 Task: Find connections with filter location Māpuca with filter topic #hiringwith filter profile language Spanish with filter current company Getronics with filter school Agriculture Technology Jobs with filter industry Commercial and Industrial Equipment Rental with filter service category Illustration with filter keywords title Casino Host
Action: Mouse moved to (540, 64)
Screenshot: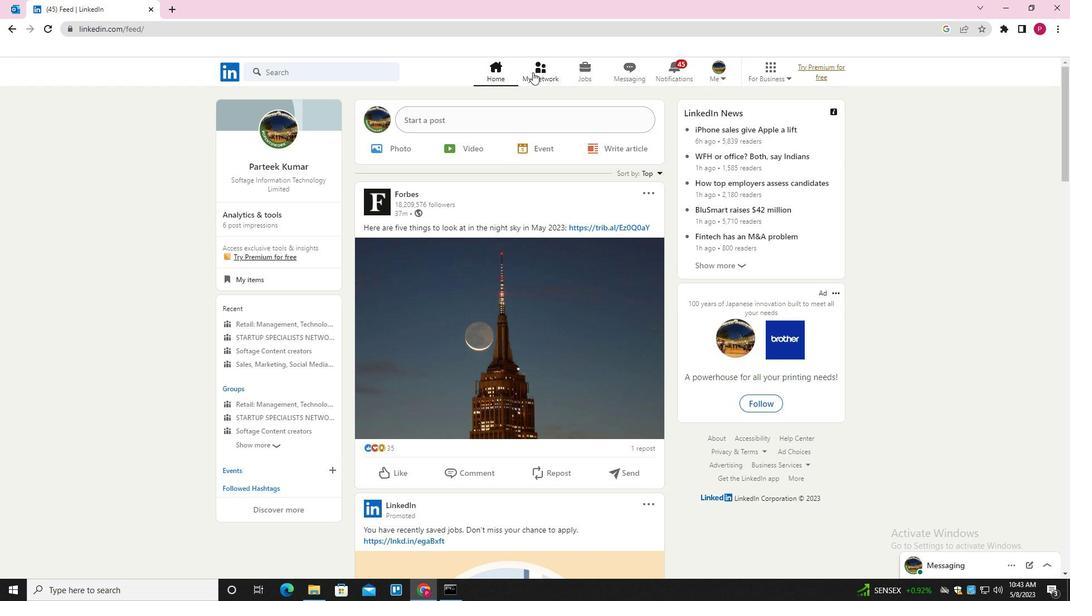 
Action: Mouse pressed left at (540, 64)
Screenshot: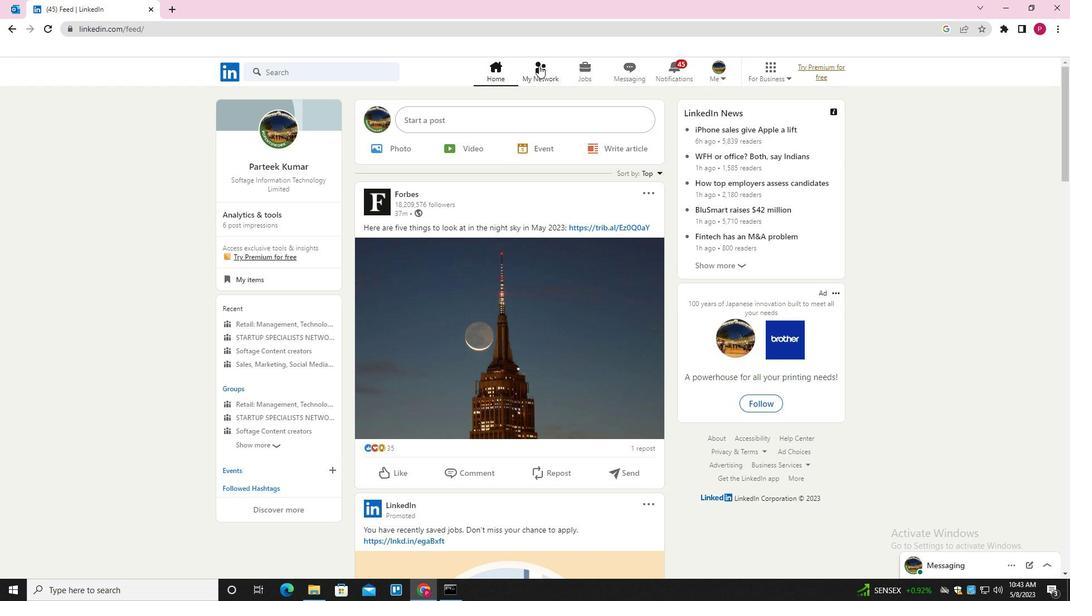 
Action: Mouse moved to (342, 140)
Screenshot: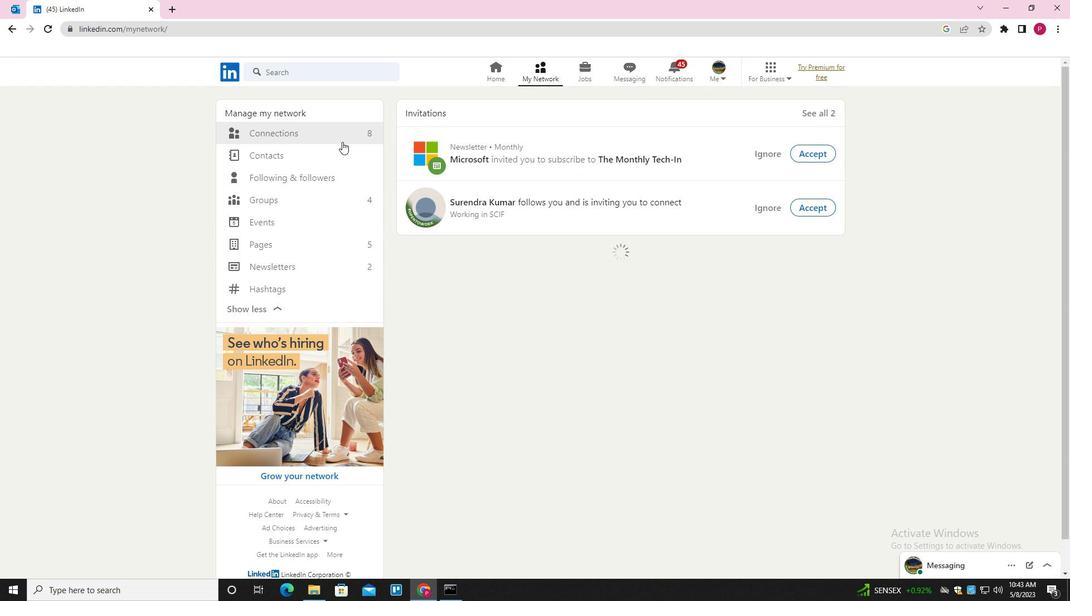 
Action: Mouse pressed left at (342, 140)
Screenshot: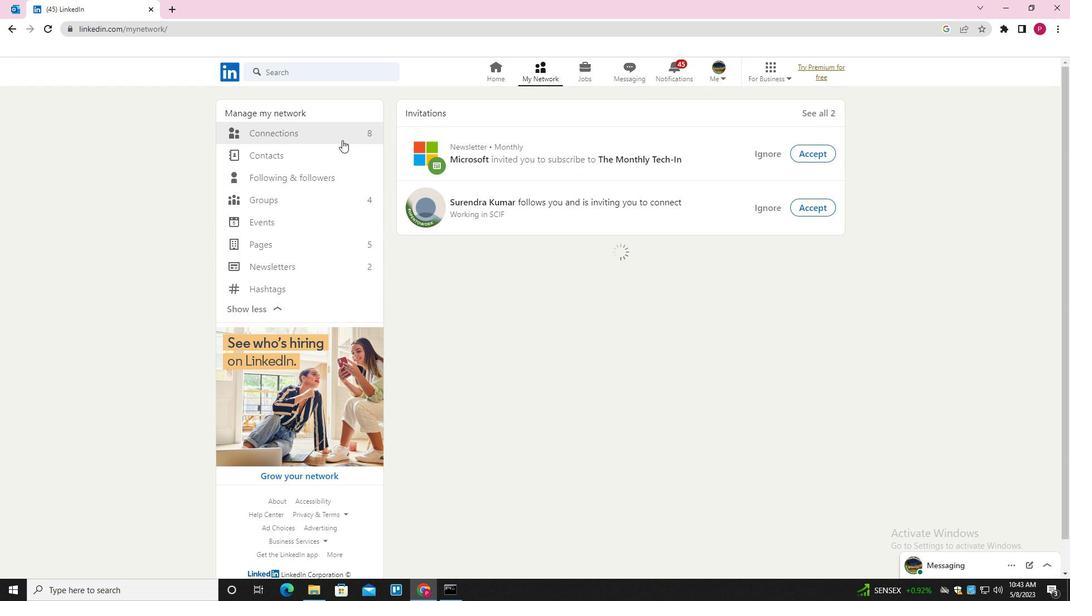 
Action: Mouse pressed left at (342, 140)
Screenshot: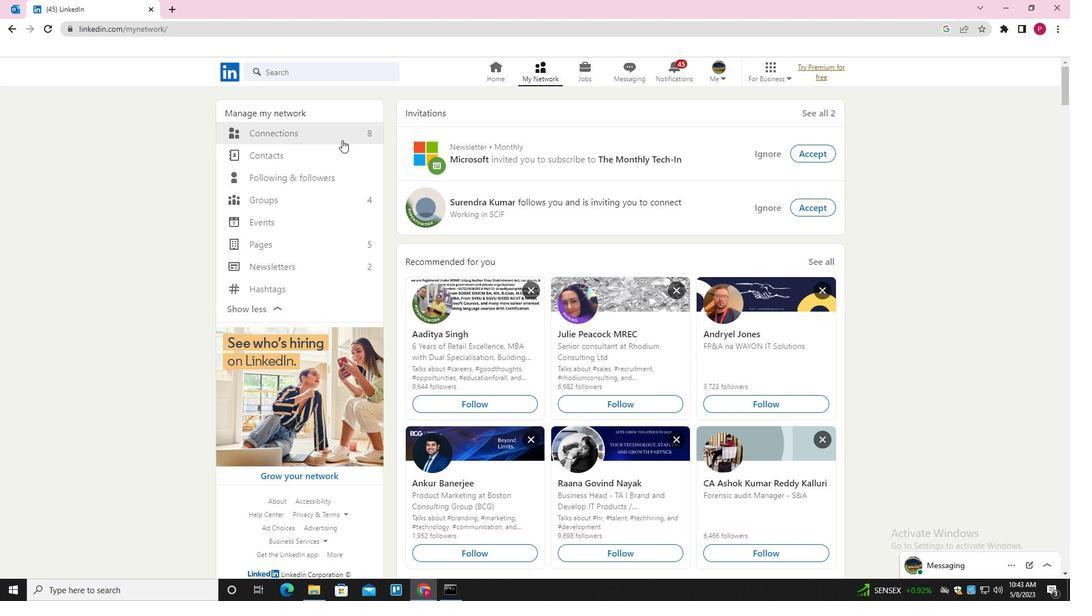 
Action: Mouse moved to (342, 139)
Screenshot: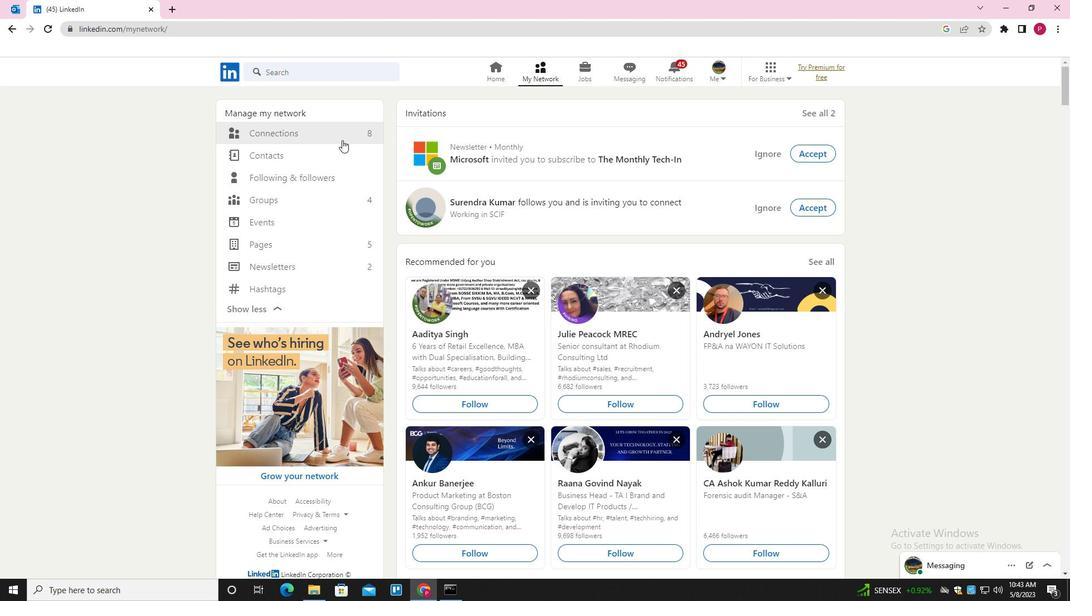 
Action: Mouse pressed left at (342, 139)
Screenshot: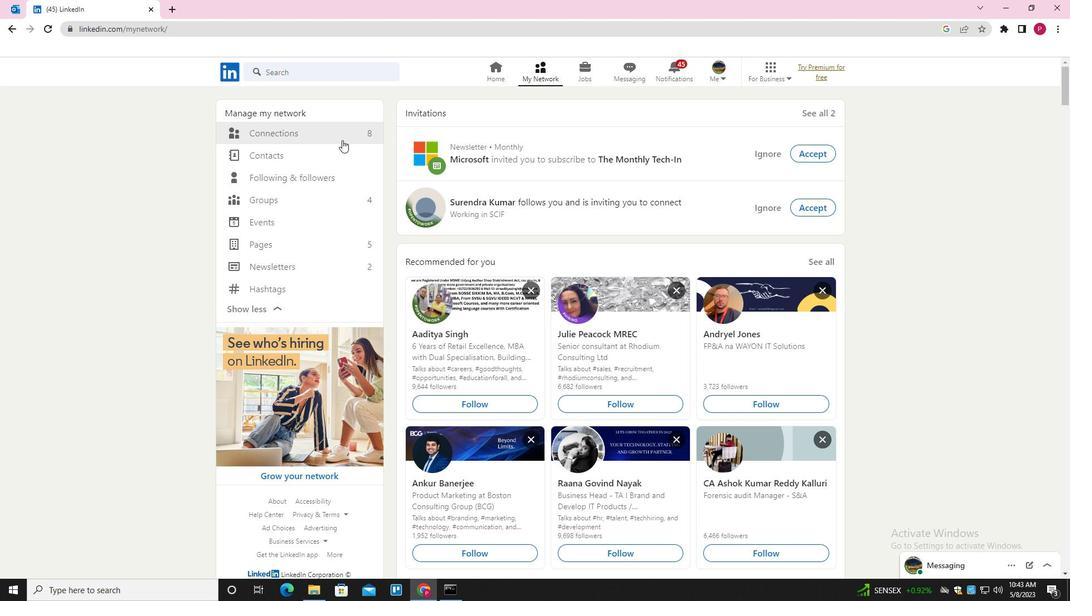 
Action: Mouse moved to (360, 137)
Screenshot: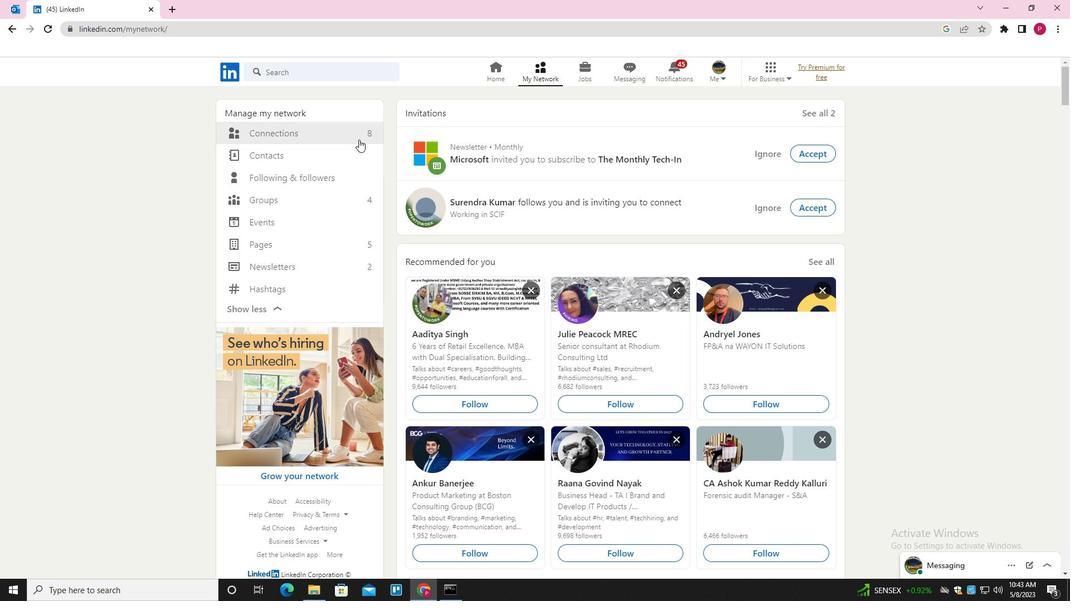 
Action: Mouse pressed left at (360, 137)
Screenshot: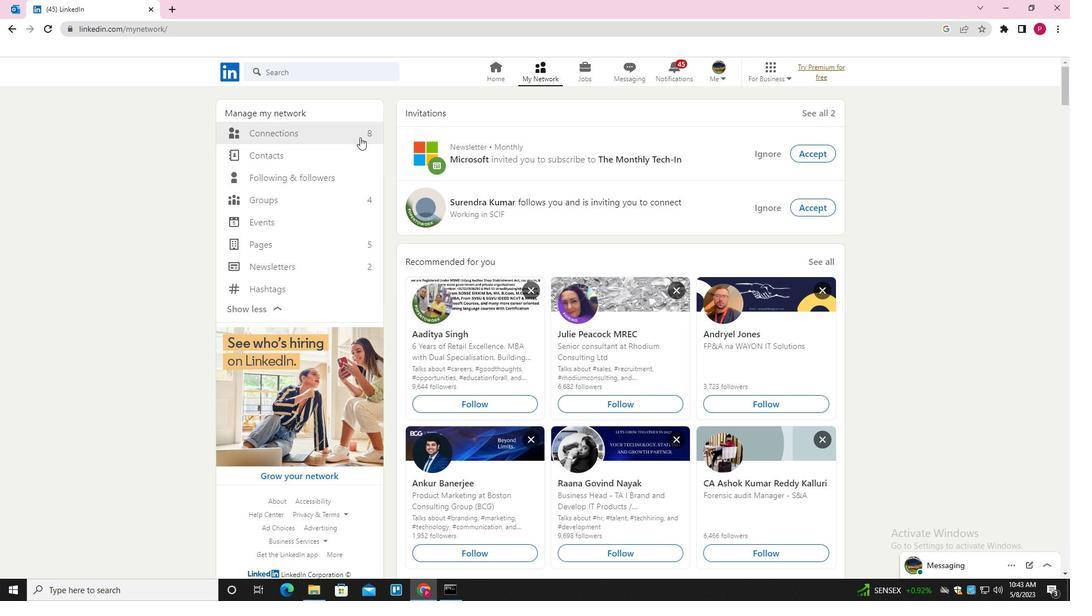 
Action: Mouse moved to (613, 134)
Screenshot: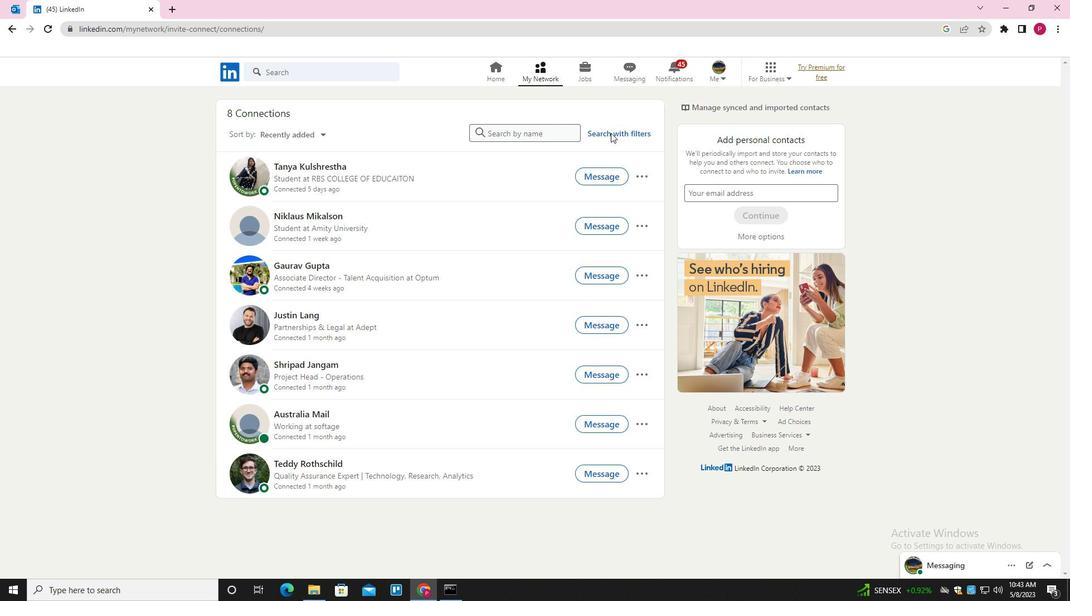 
Action: Mouse pressed left at (613, 134)
Screenshot: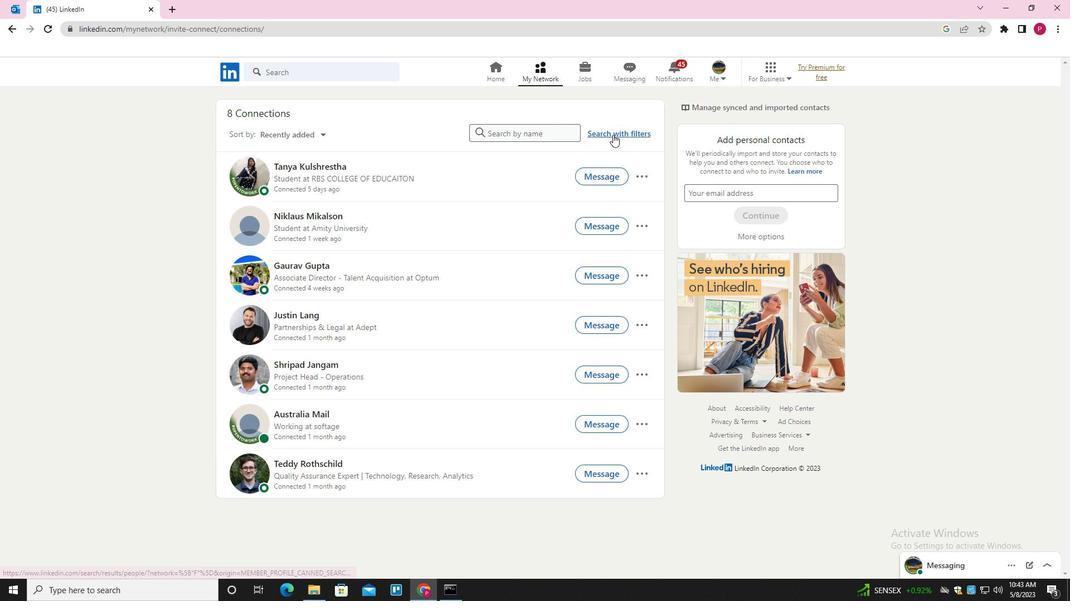 
Action: Mouse moved to (572, 100)
Screenshot: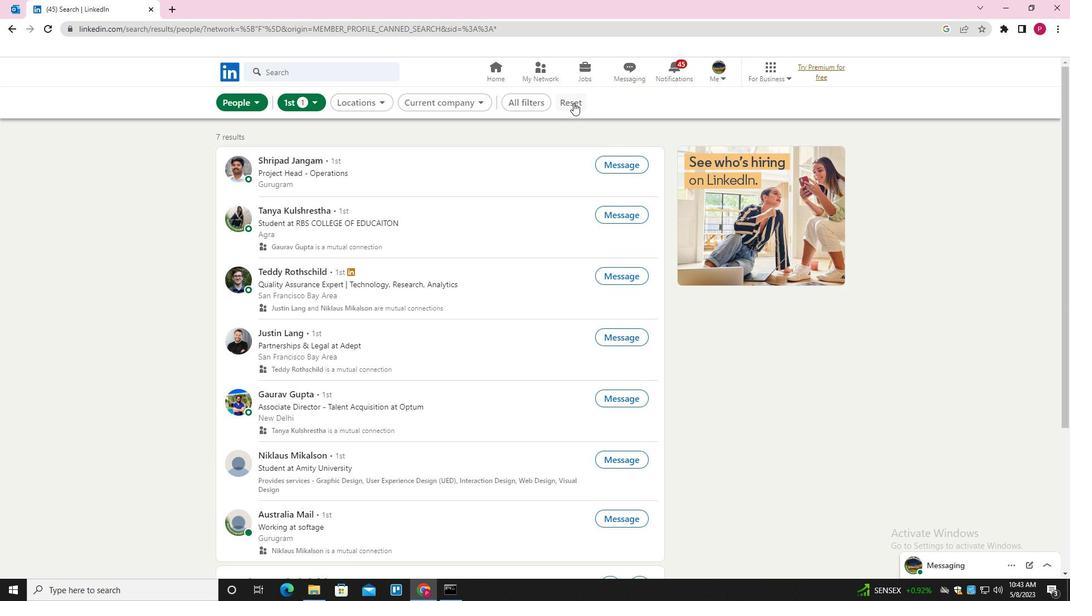 
Action: Mouse pressed left at (572, 100)
Screenshot: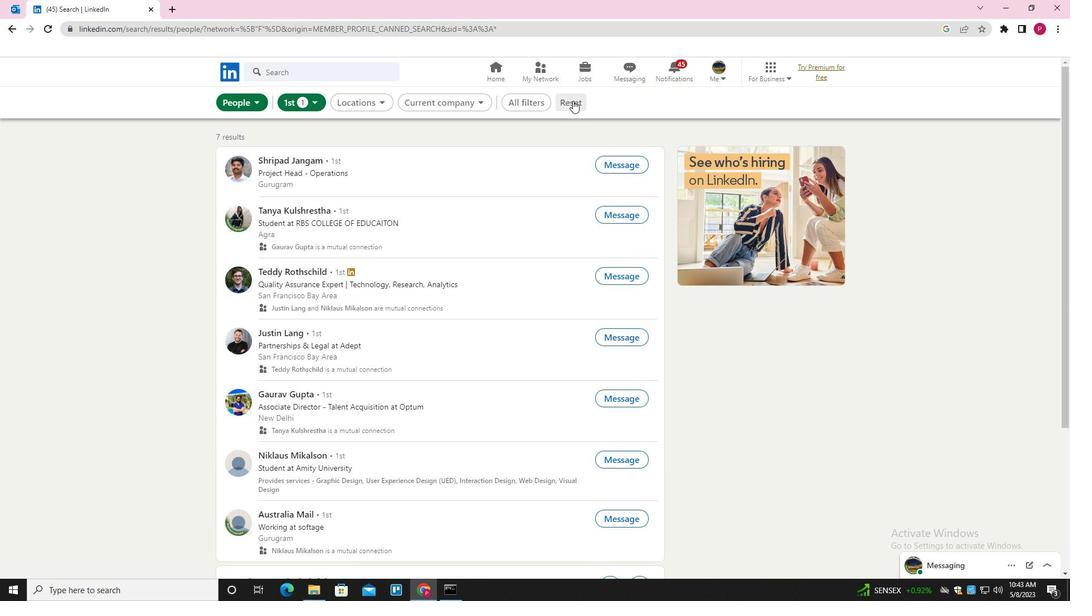 
Action: Mouse moved to (551, 100)
Screenshot: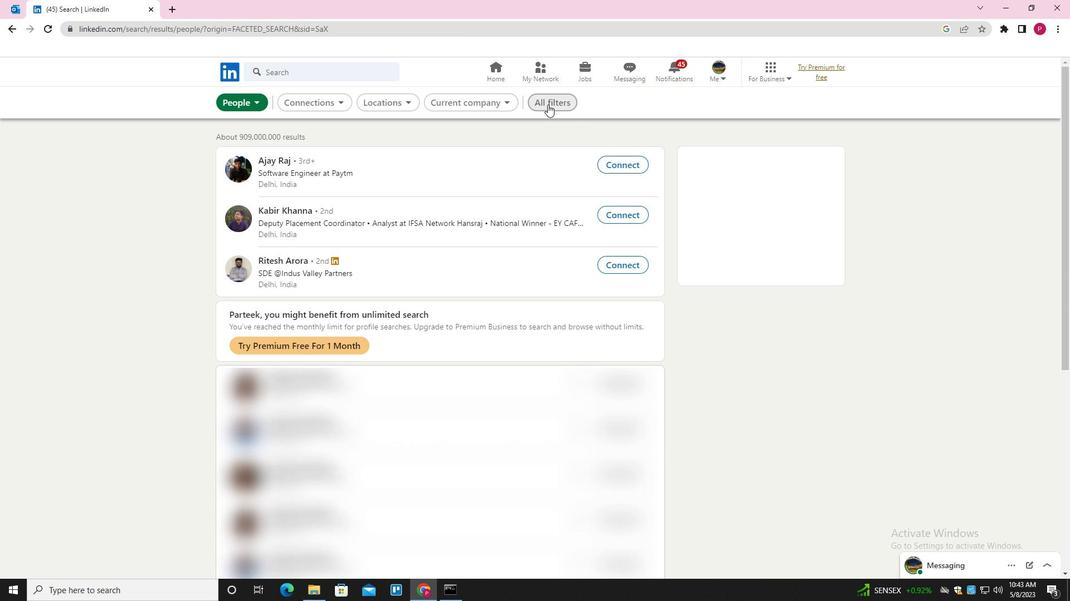 
Action: Mouse pressed left at (551, 100)
Screenshot: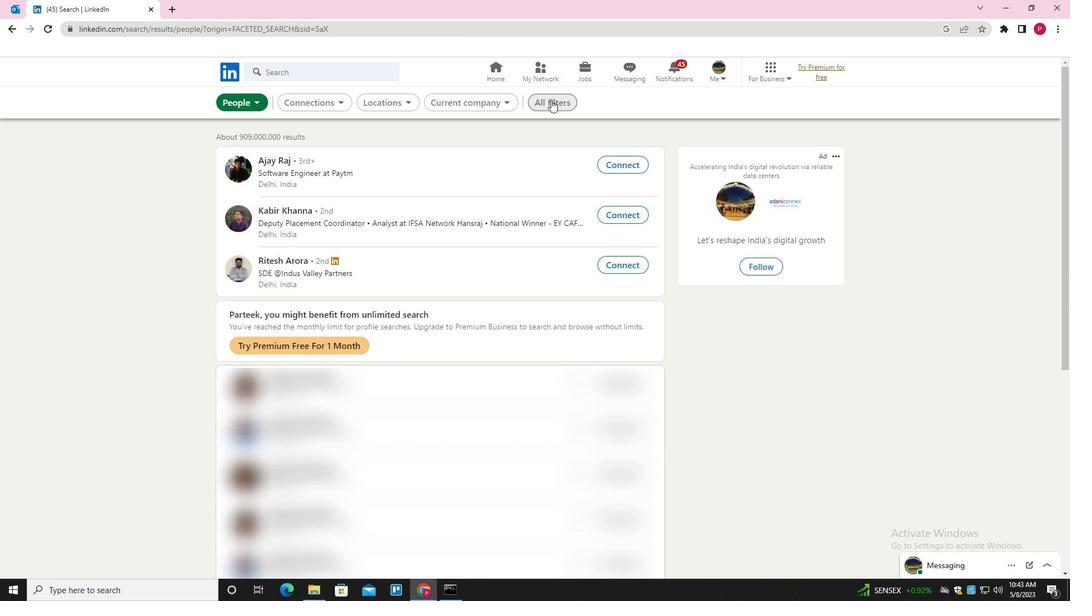 
Action: Mouse moved to (813, 260)
Screenshot: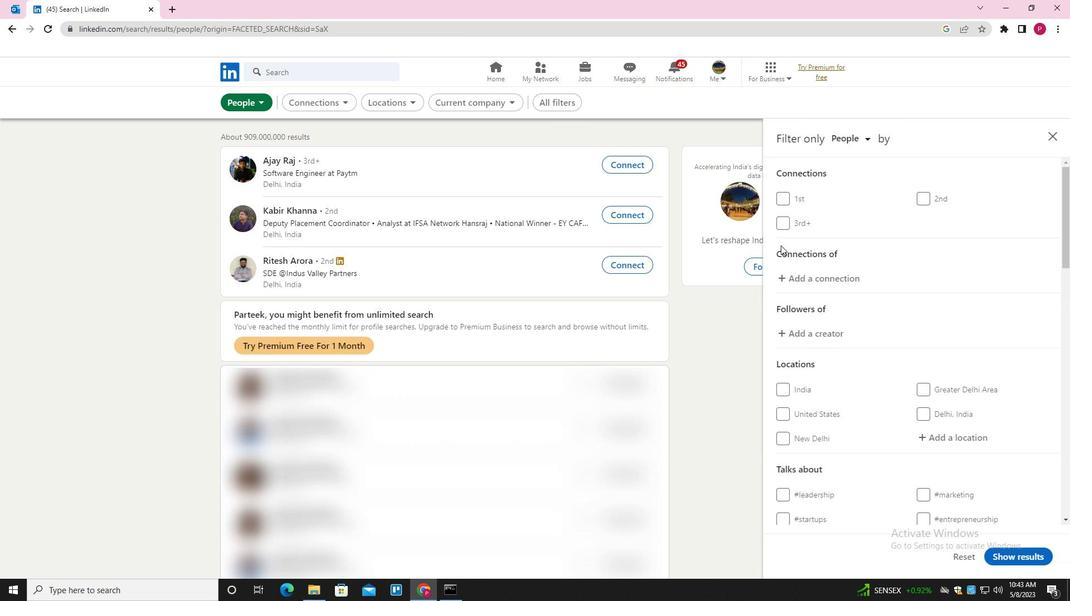 
Action: Mouse scrolled (813, 260) with delta (0, 0)
Screenshot: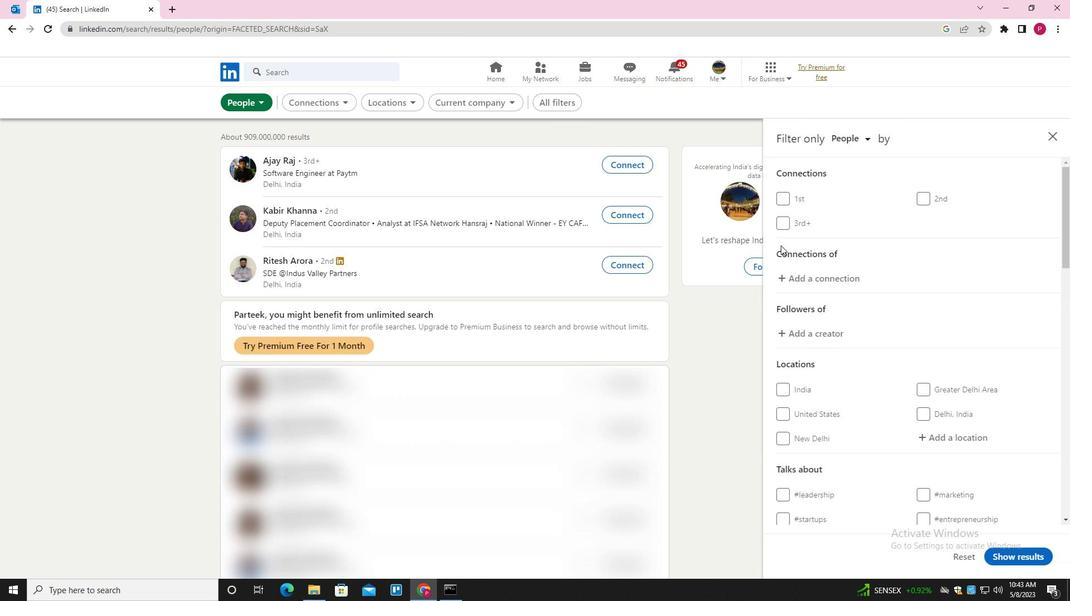 
Action: Mouse moved to (824, 271)
Screenshot: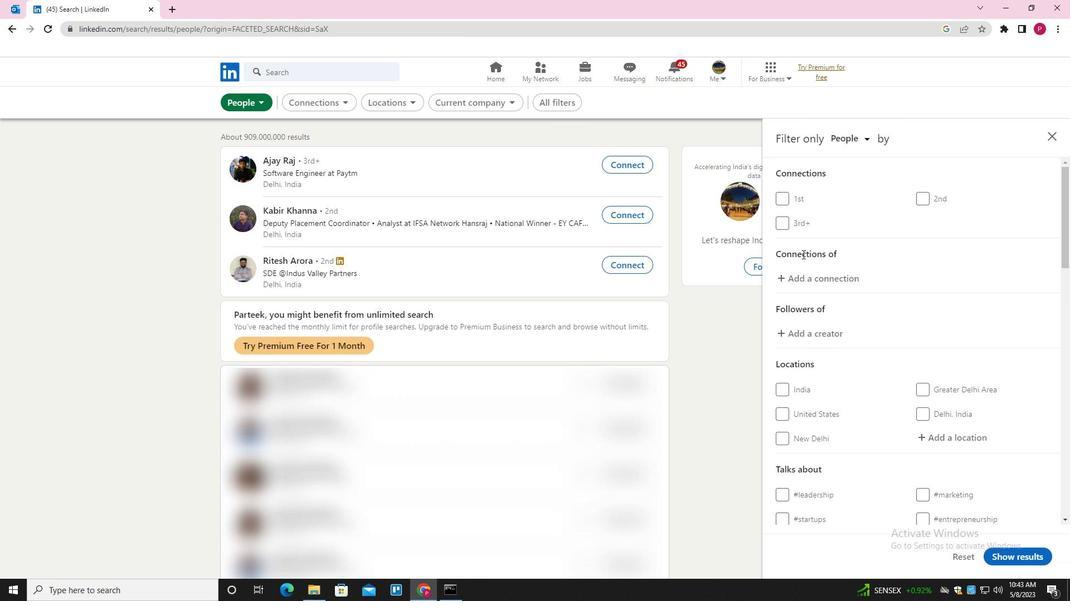 
Action: Mouse scrolled (824, 271) with delta (0, 0)
Screenshot: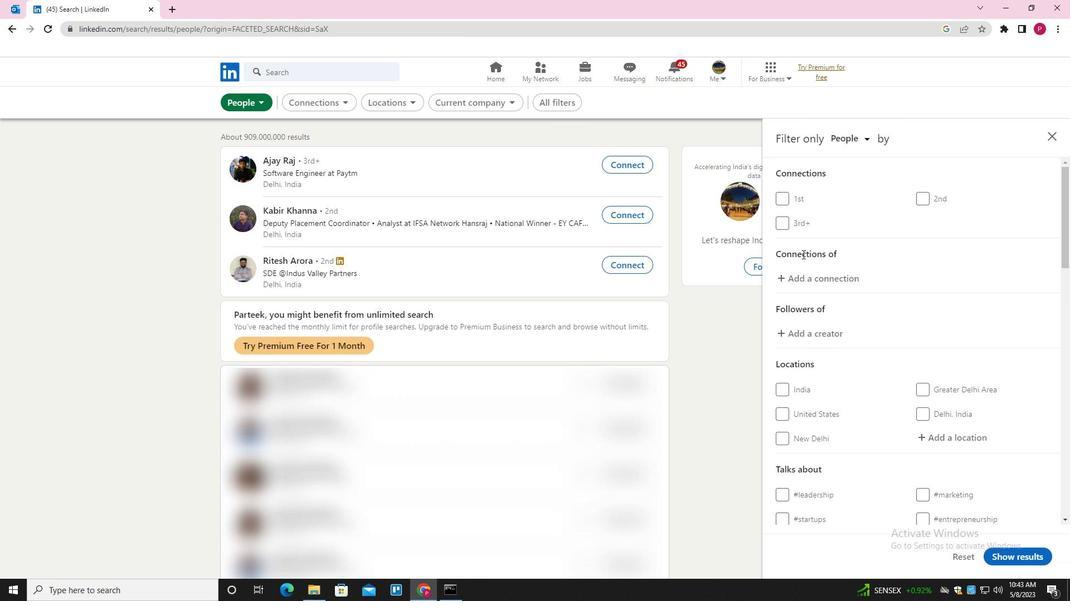 
Action: Mouse moved to (836, 278)
Screenshot: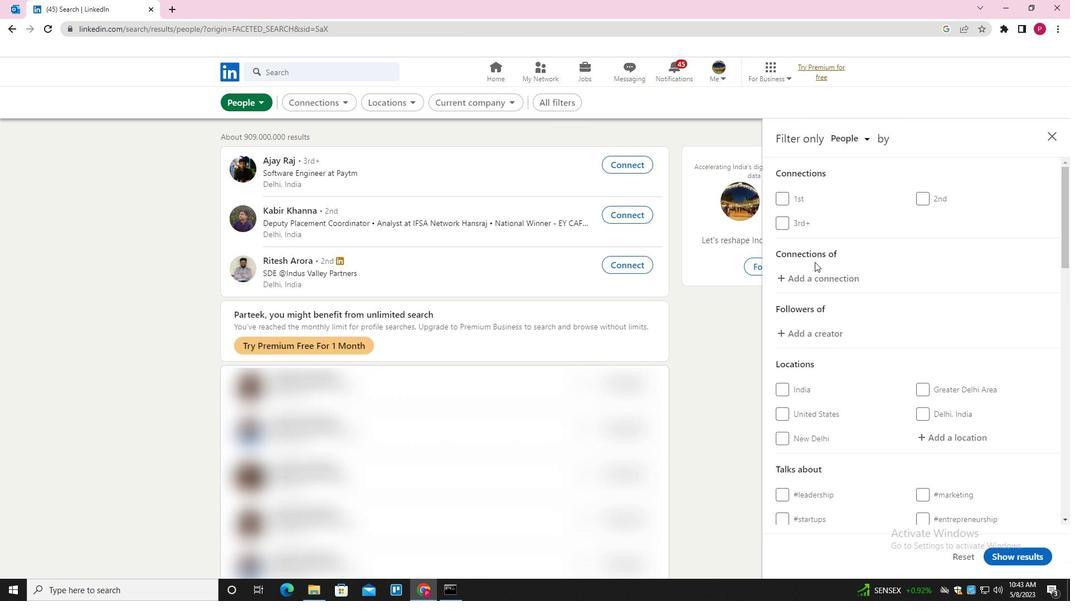 
Action: Mouse scrolled (836, 278) with delta (0, 0)
Screenshot: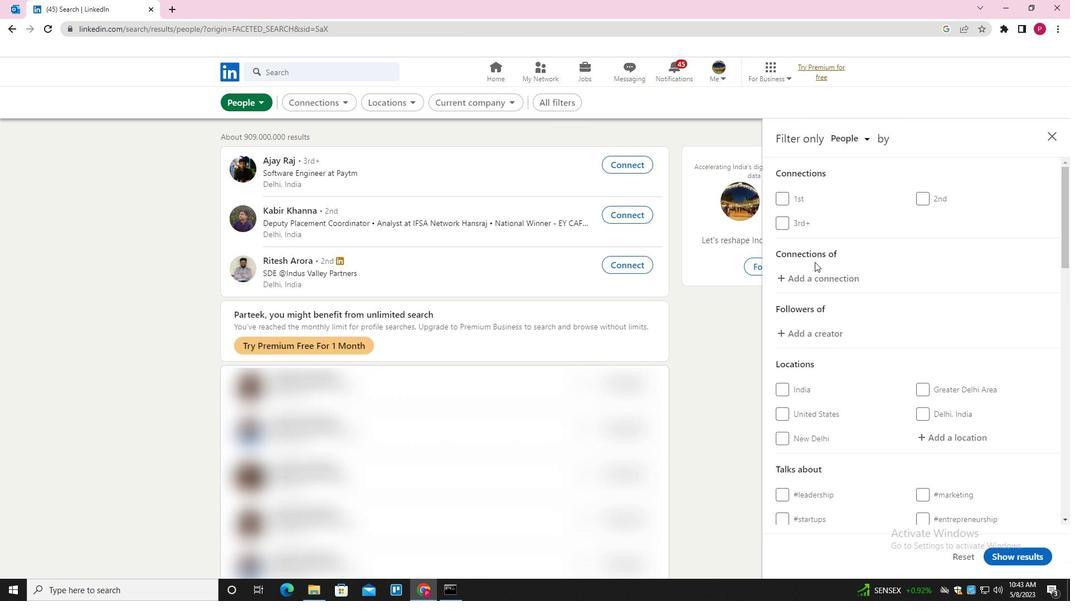 
Action: Mouse moved to (946, 273)
Screenshot: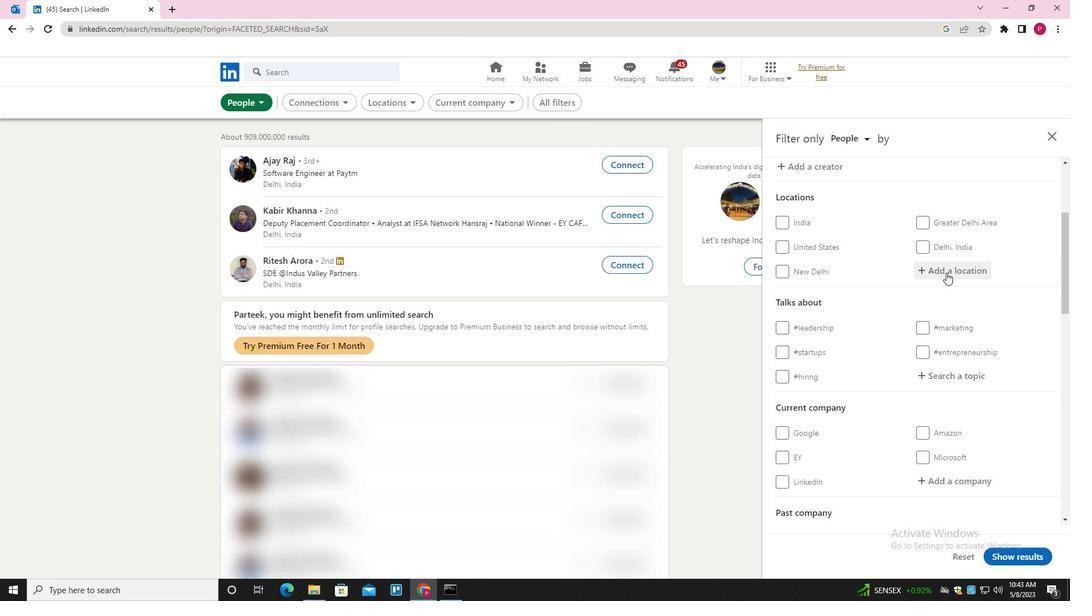 
Action: Mouse pressed left at (946, 273)
Screenshot: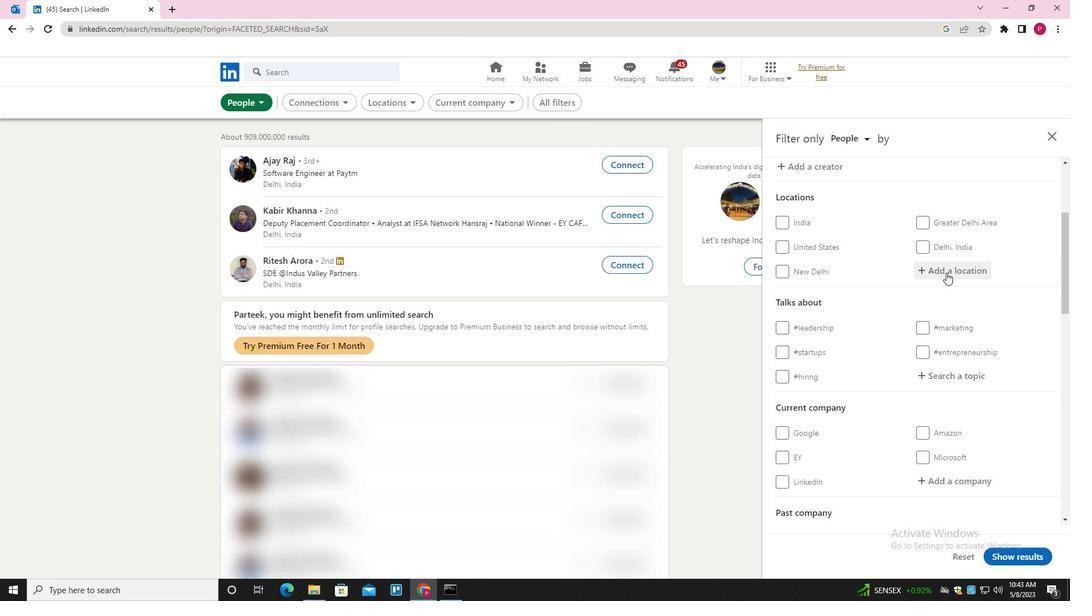 
Action: Key pressed <Key.shift>MAPUCA
Screenshot: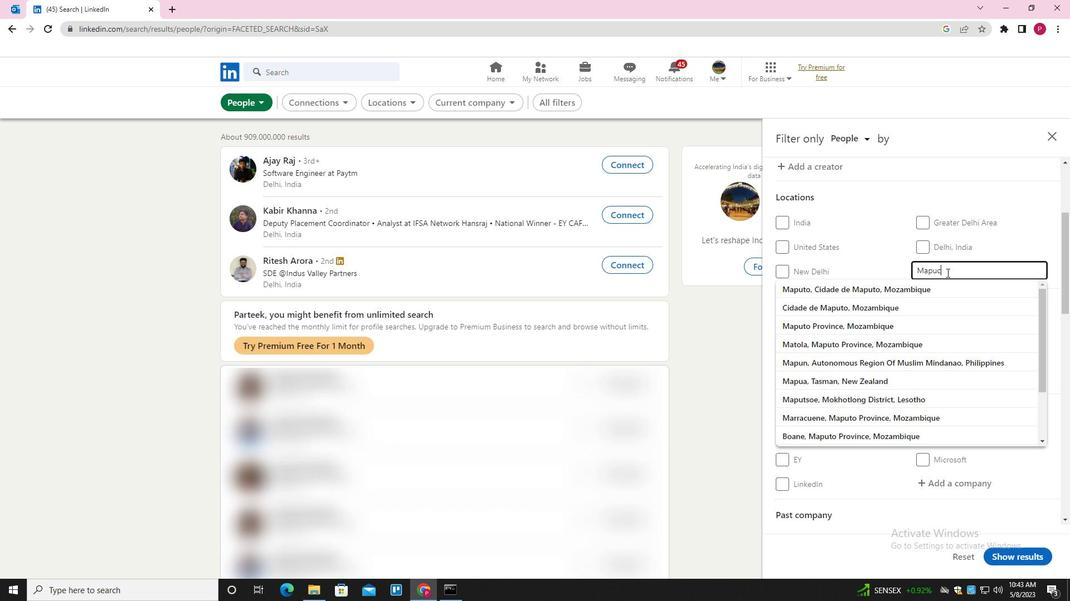 
Action: Mouse moved to (906, 287)
Screenshot: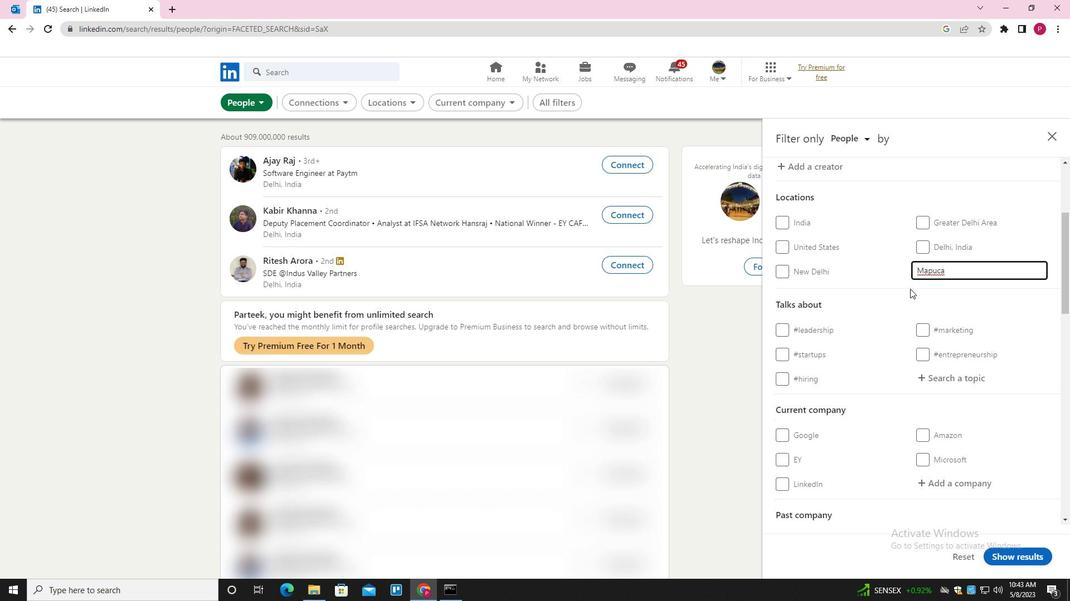 
Action: Mouse scrolled (906, 287) with delta (0, 0)
Screenshot: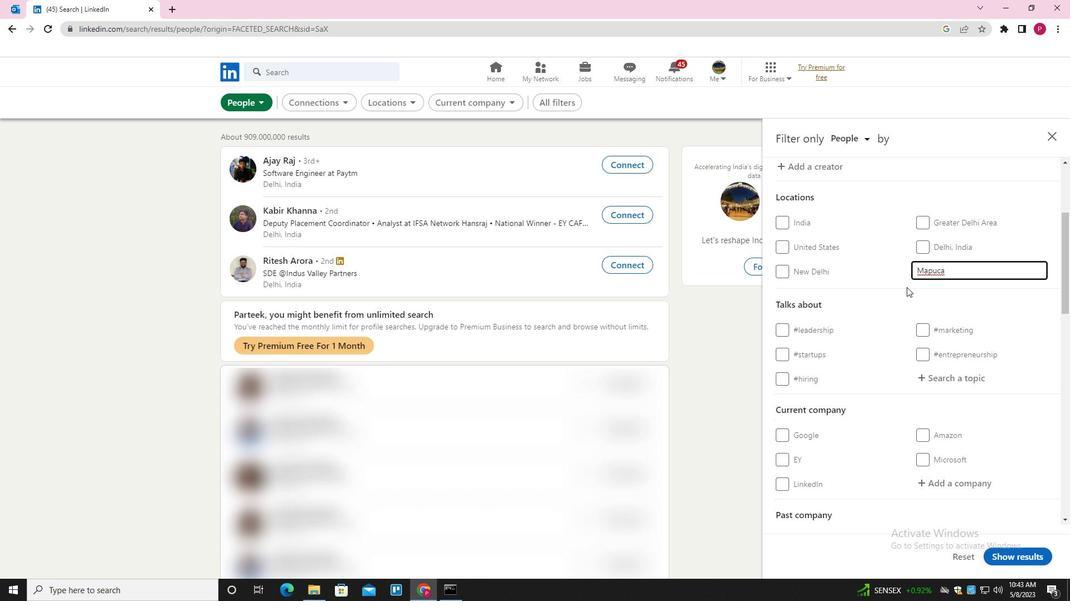 
Action: Mouse moved to (907, 288)
Screenshot: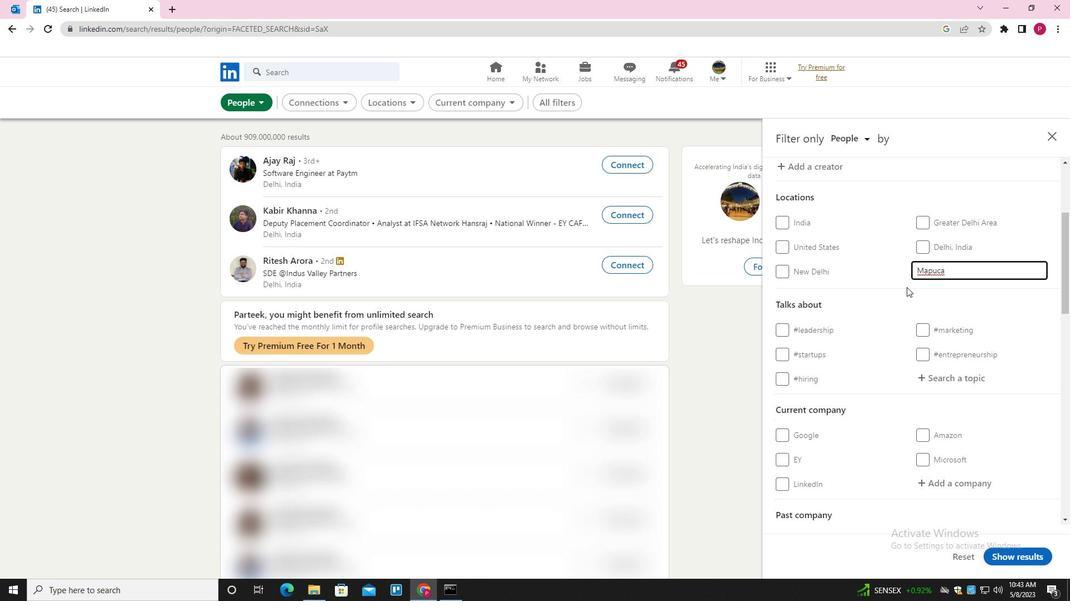 
Action: Mouse scrolled (907, 287) with delta (0, 0)
Screenshot: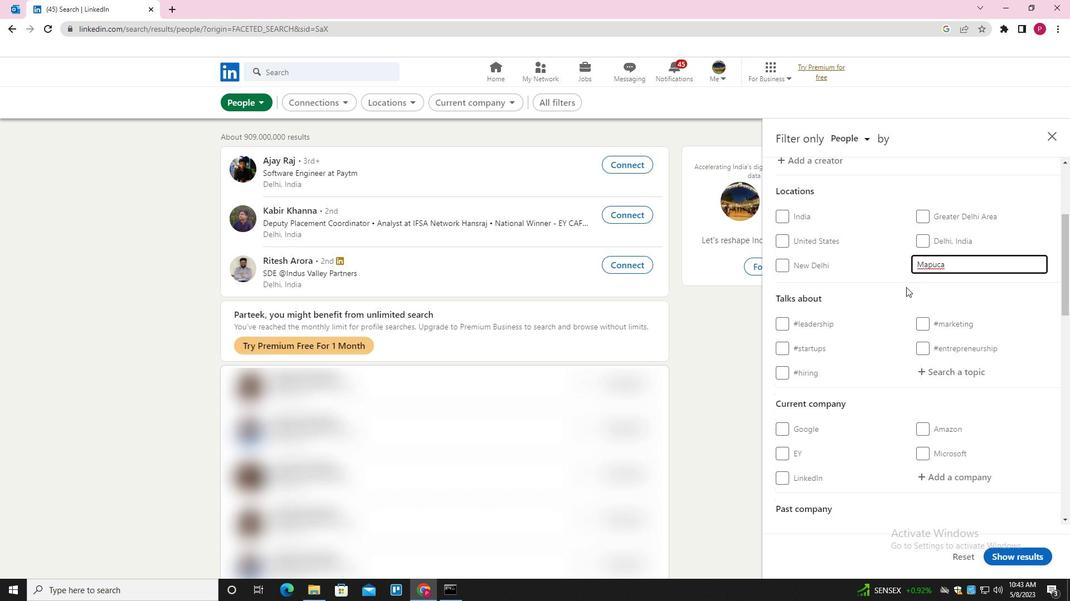 
Action: Mouse moved to (943, 273)
Screenshot: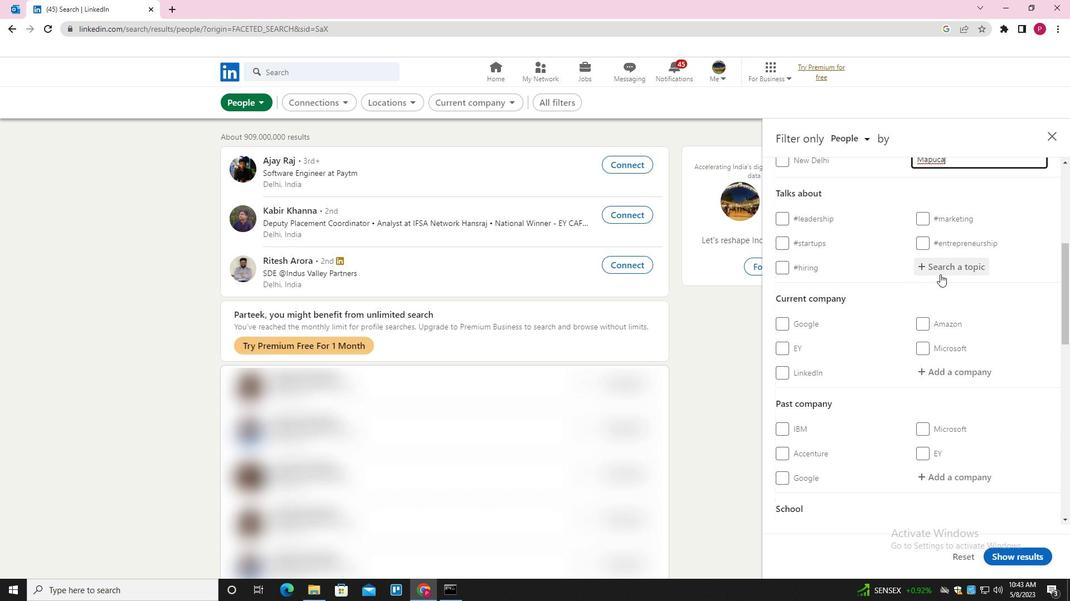 
Action: Mouse pressed left at (943, 273)
Screenshot: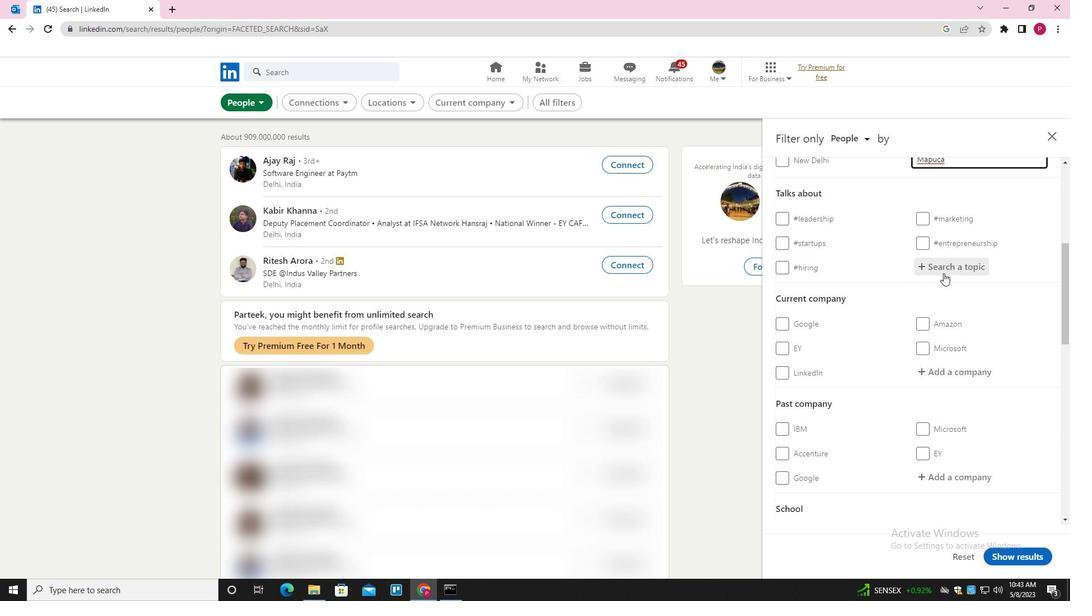 
Action: Key pressed HIRING<Key.down><Key.enter>
Screenshot: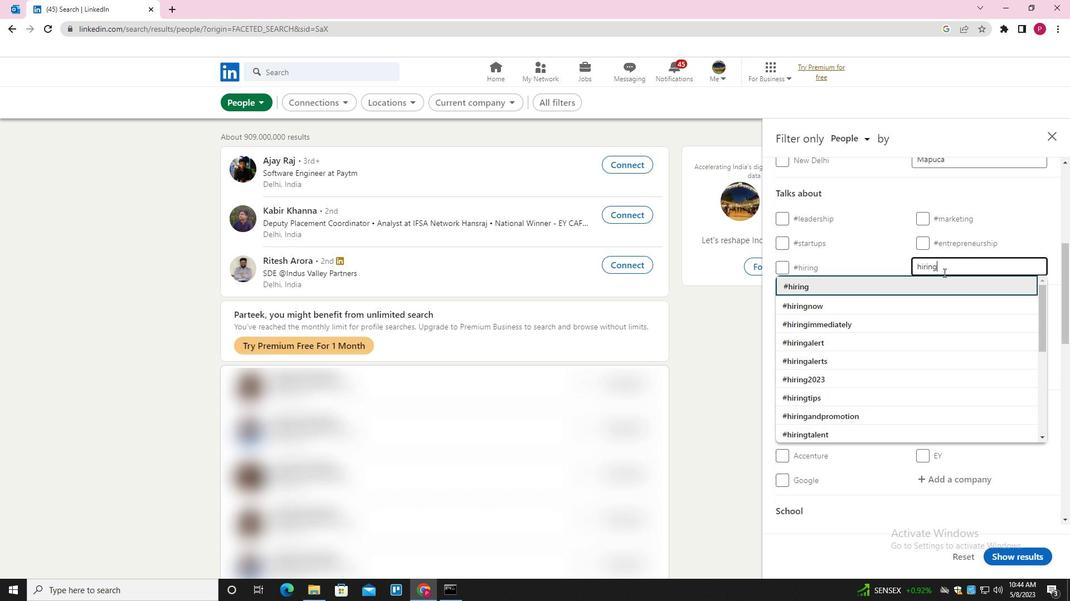 
Action: Mouse moved to (851, 344)
Screenshot: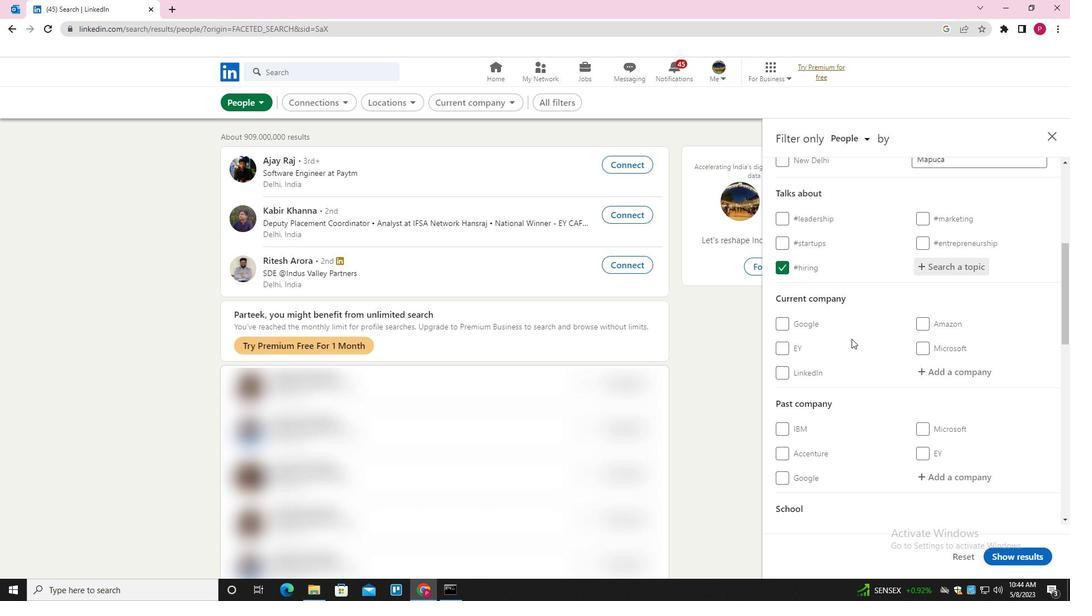 
Action: Mouse scrolled (851, 344) with delta (0, 0)
Screenshot: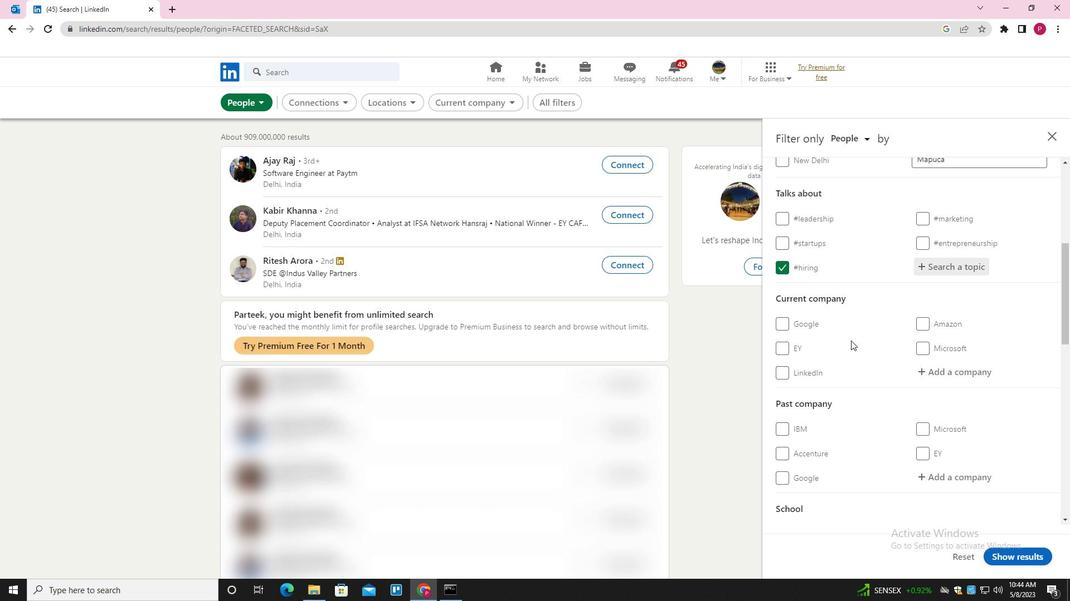 
Action: Mouse scrolled (851, 344) with delta (0, 0)
Screenshot: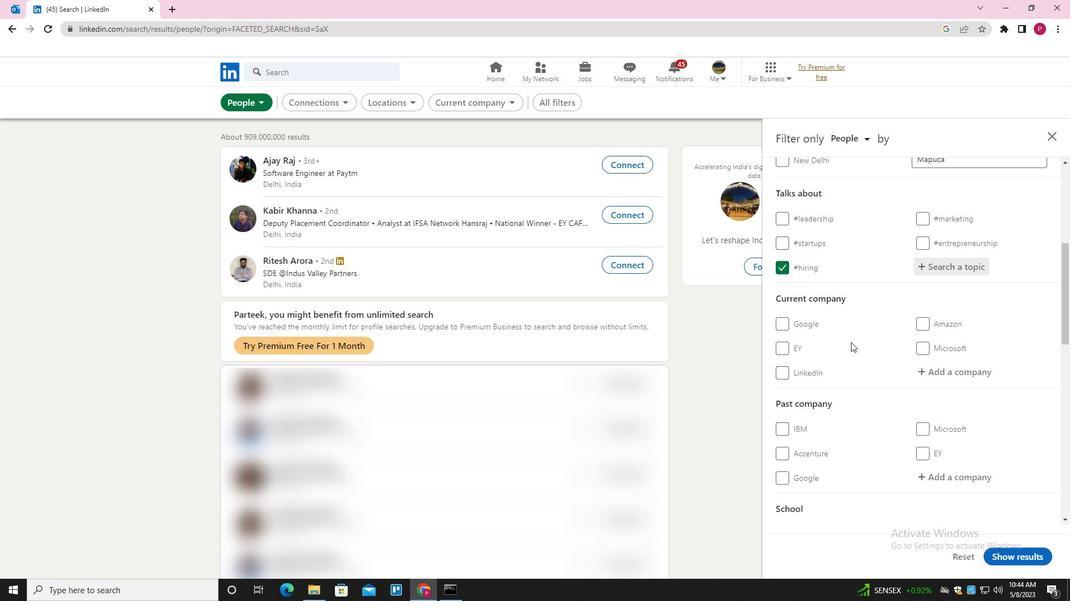 
Action: Mouse scrolled (851, 344) with delta (0, 0)
Screenshot: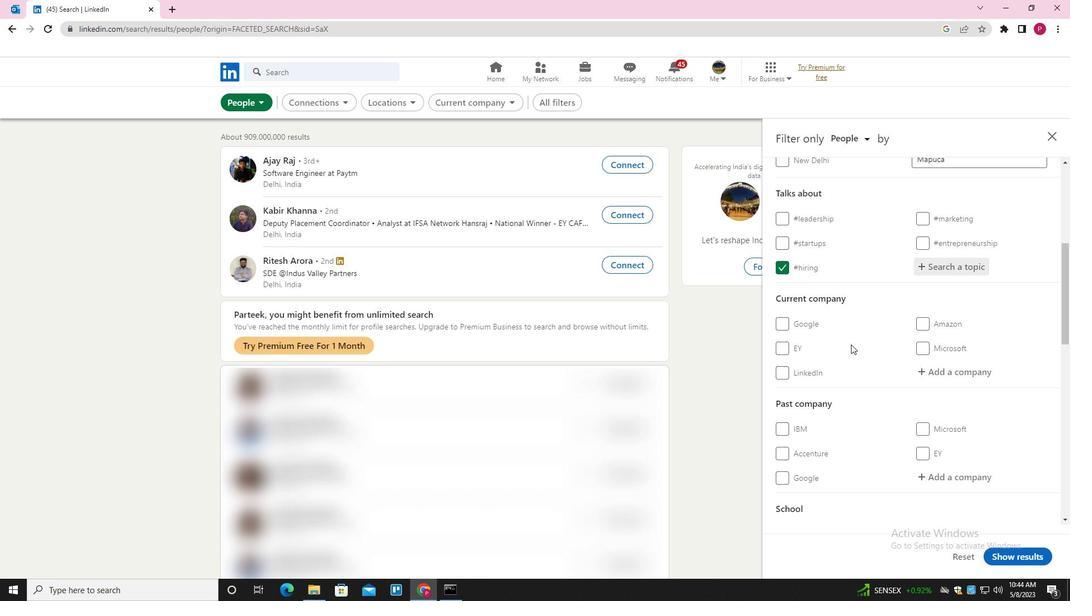 
Action: Mouse scrolled (851, 344) with delta (0, 0)
Screenshot: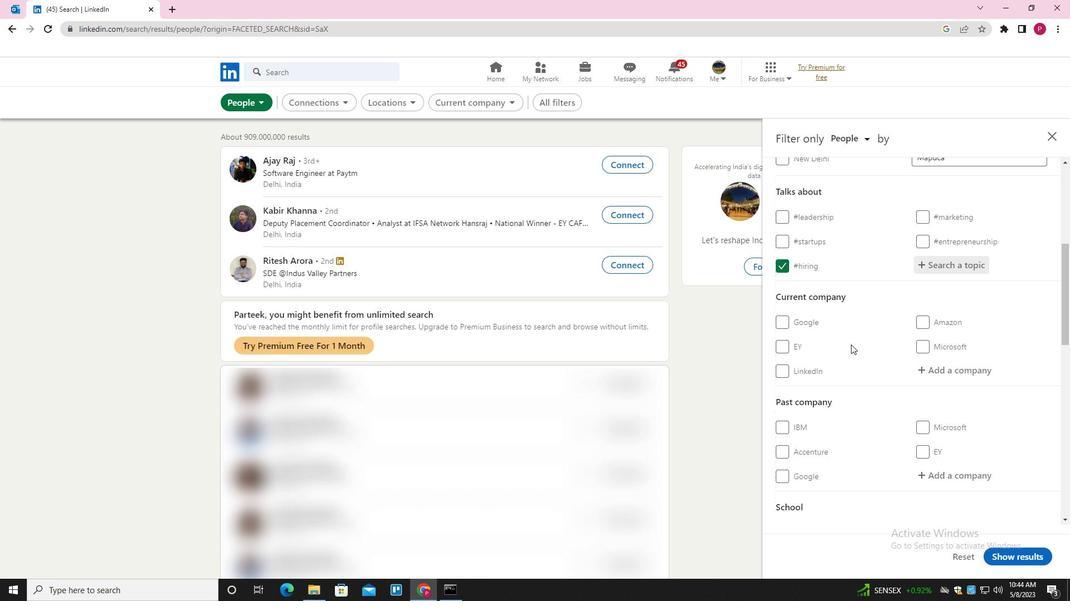
Action: Mouse moved to (863, 358)
Screenshot: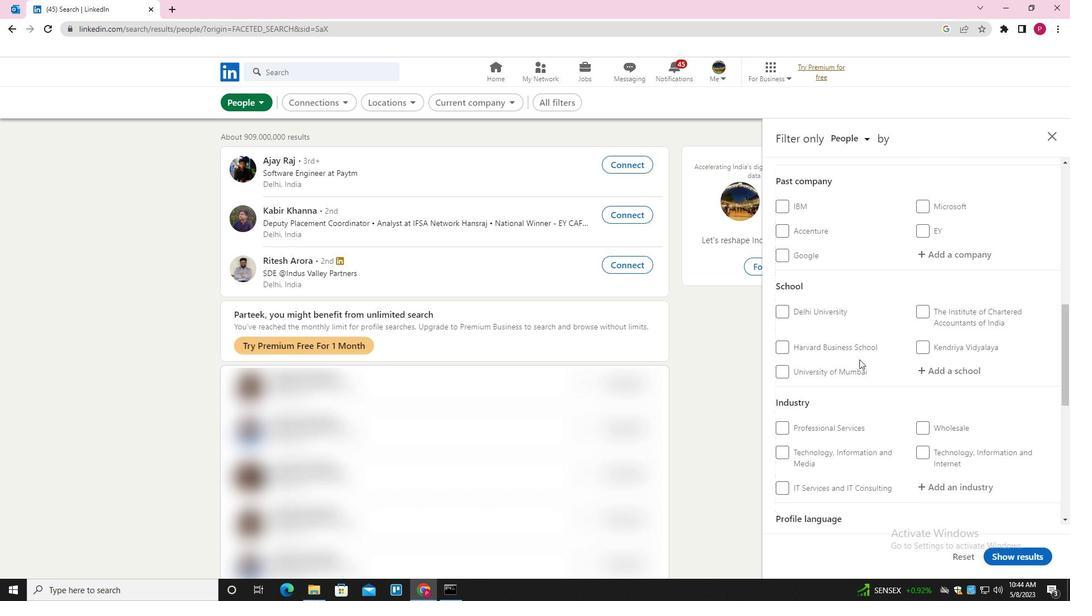 
Action: Mouse scrolled (863, 358) with delta (0, 0)
Screenshot: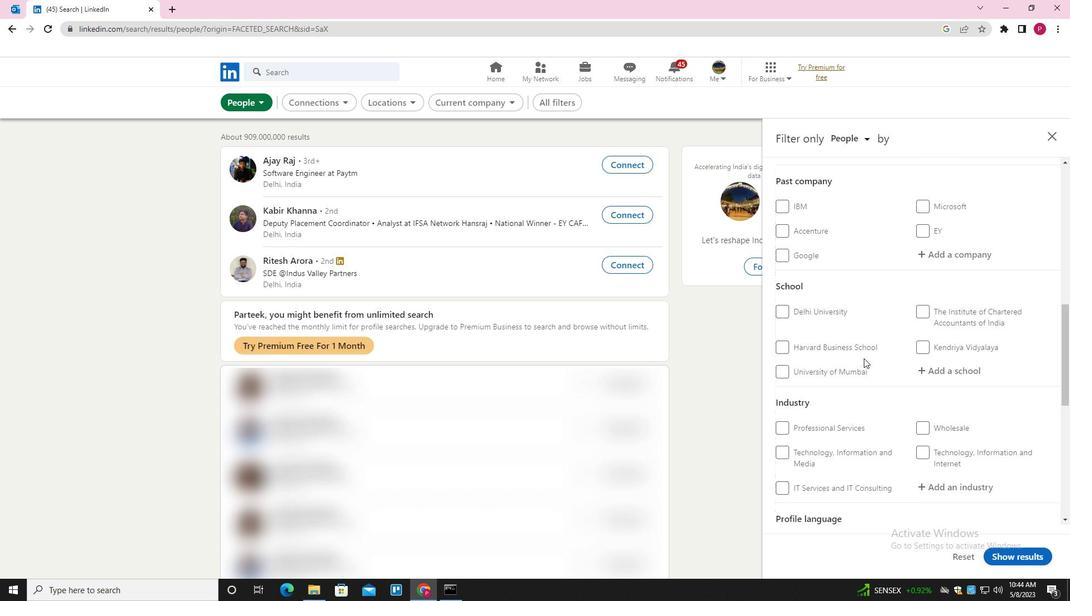 
Action: Mouse scrolled (863, 358) with delta (0, 0)
Screenshot: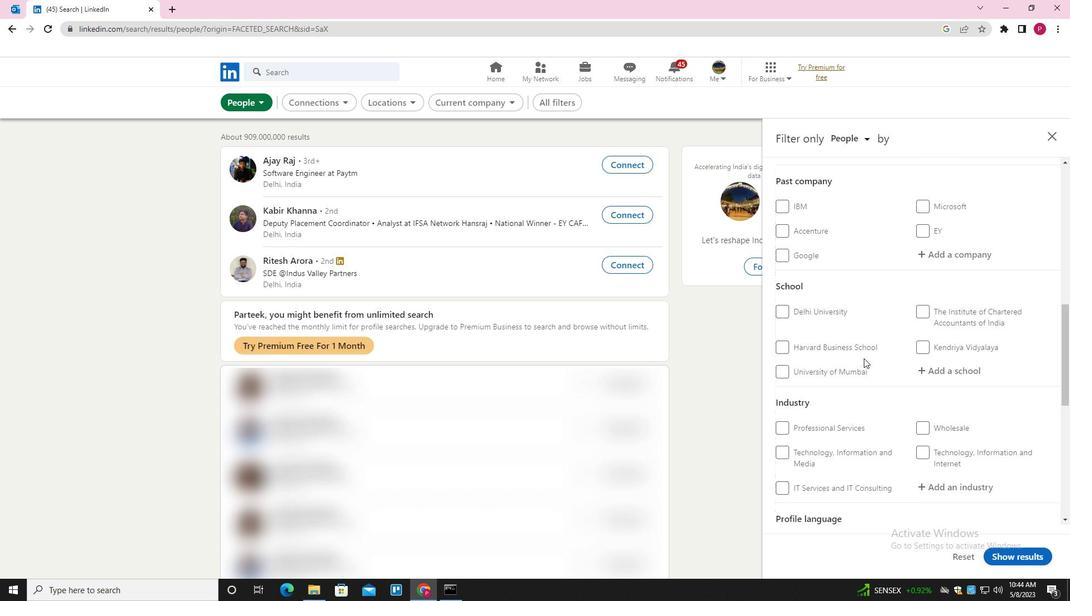 
Action: Mouse scrolled (863, 358) with delta (0, 0)
Screenshot: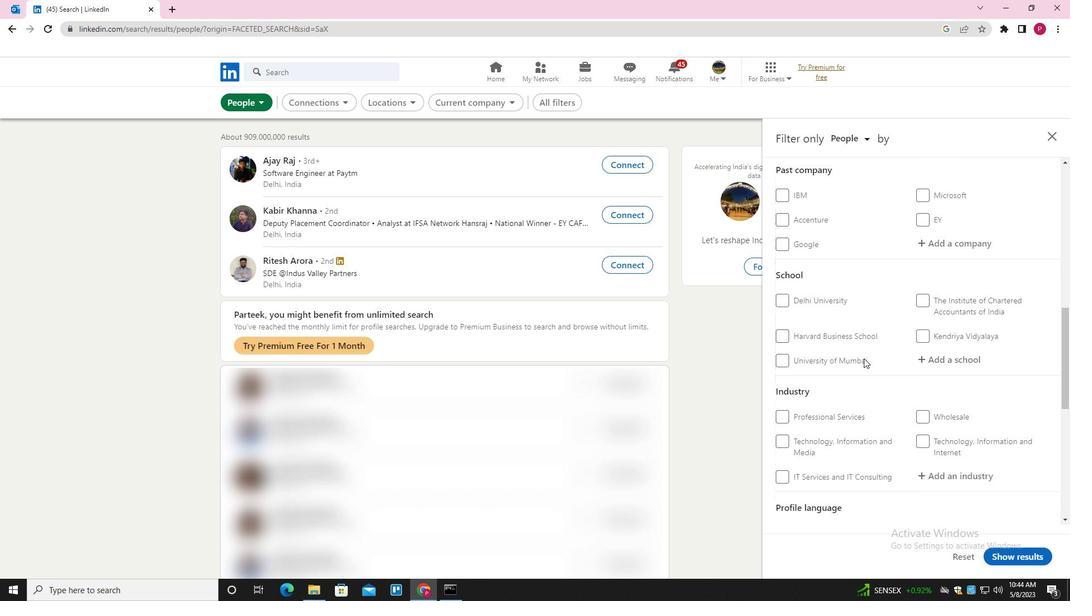 
Action: Mouse scrolled (863, 358) with delta (0, 0)
Screenshot: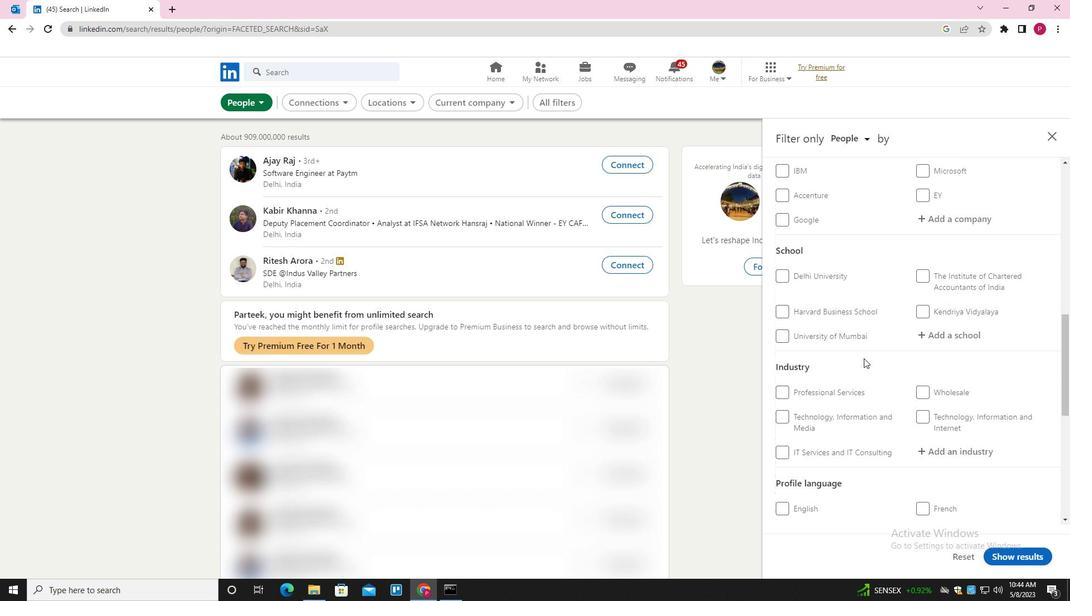 
Action: Mouse moved to (792, 346)
Screenshot: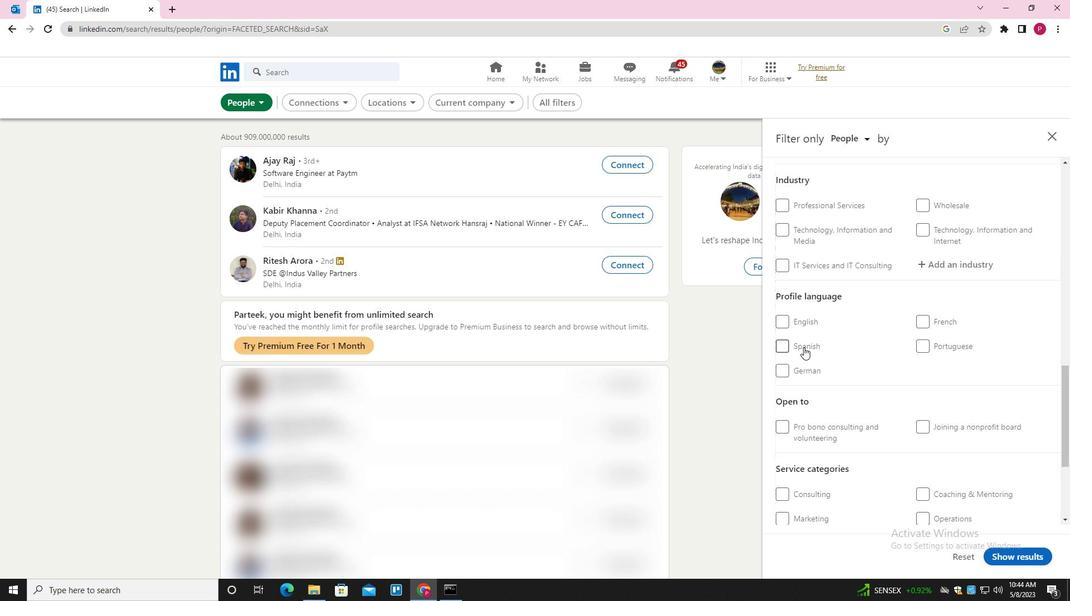 
Action: Mouse pressed left at (792, 346)
Screenshot: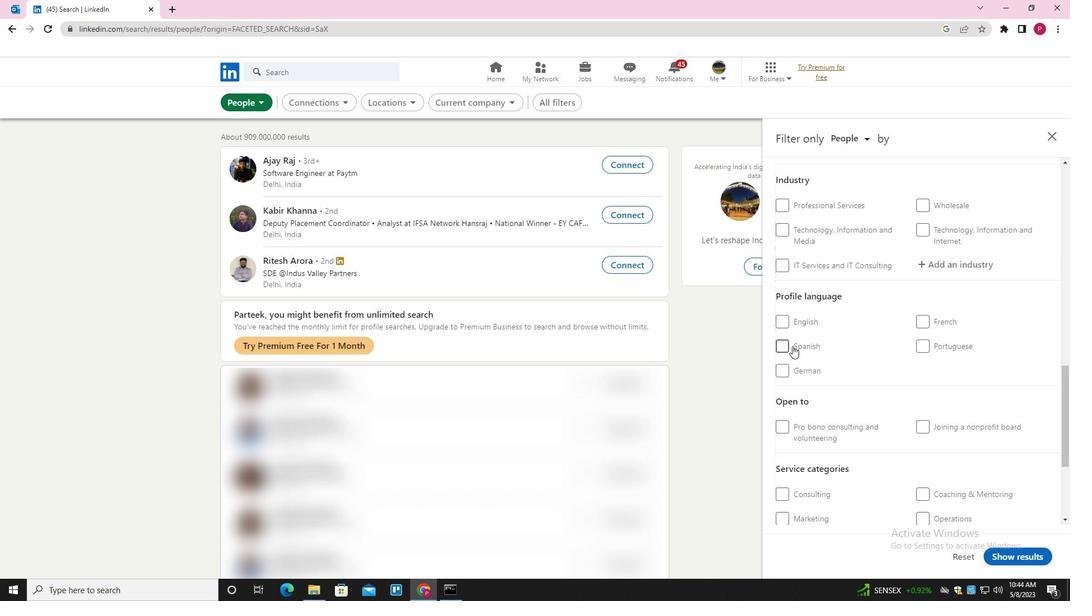 
Action: Mouse moved to (901, 365)
Screenshot: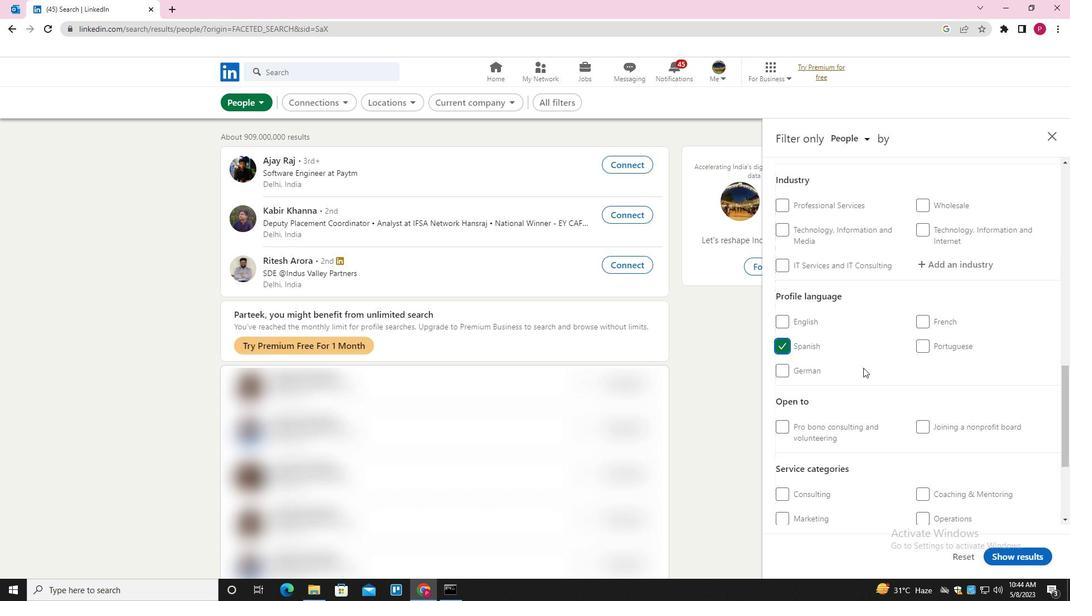 
Action: Mouse scrolled (901, 365) with delta (0, 0)
Screenshot: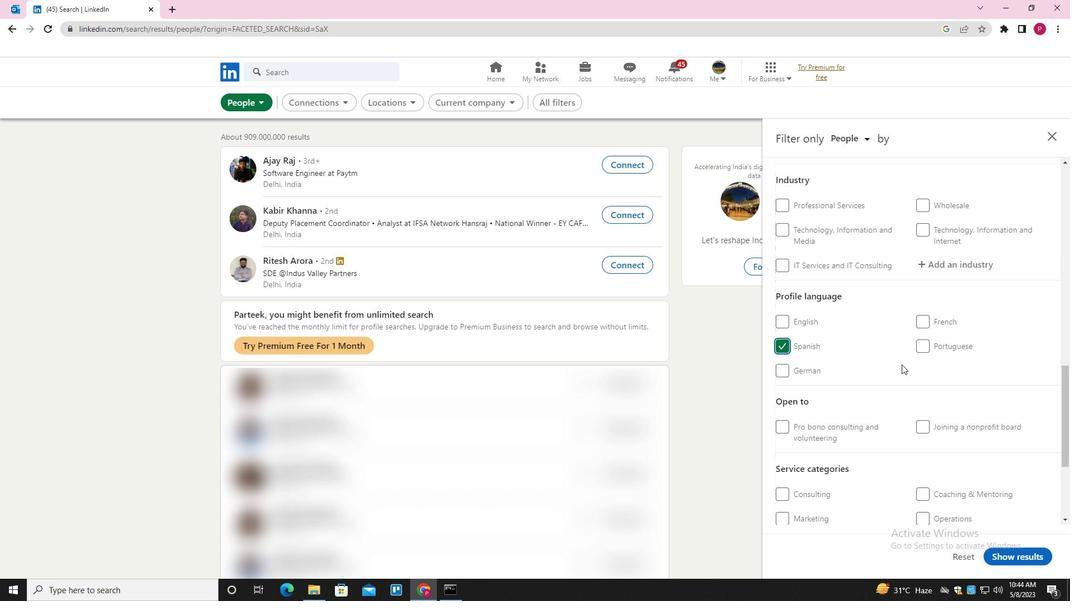 
Action: Mouse scrolled (901, 365) with delta (0, 0)
Screenshot: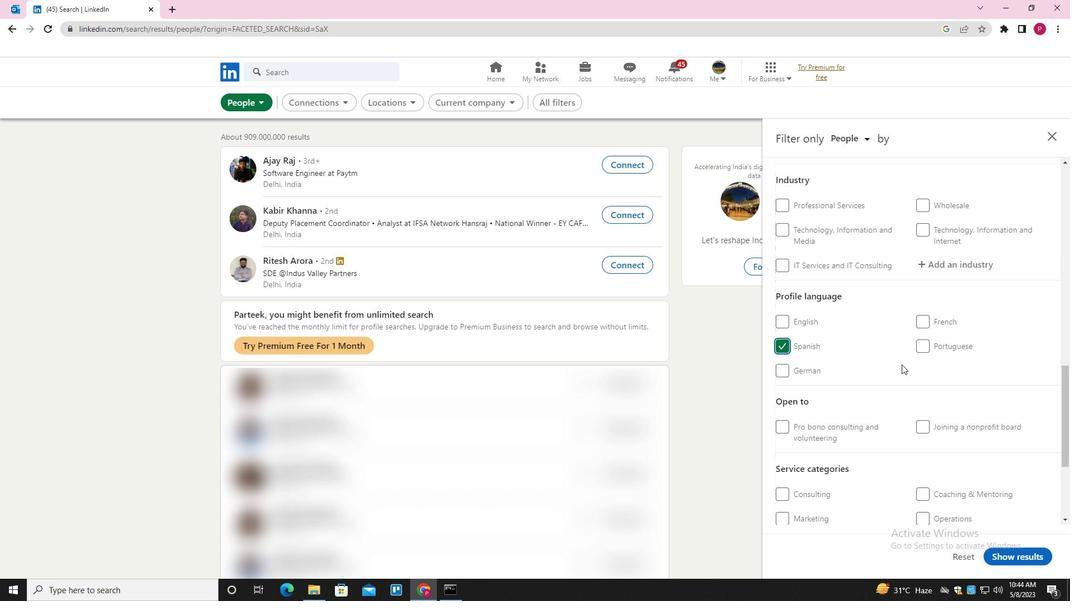 
Action: Mouse scrolled (901, 365) with delta (0, 0)
Screenshot: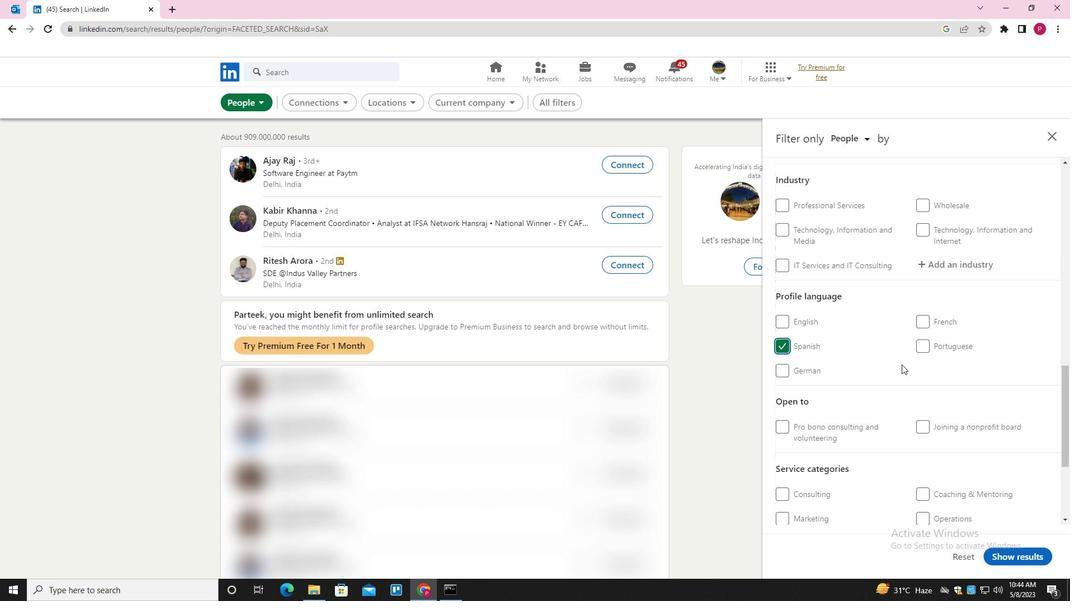 
Action: Mouse scrolled (901, 365) with delta (0, 0)
Screenshot: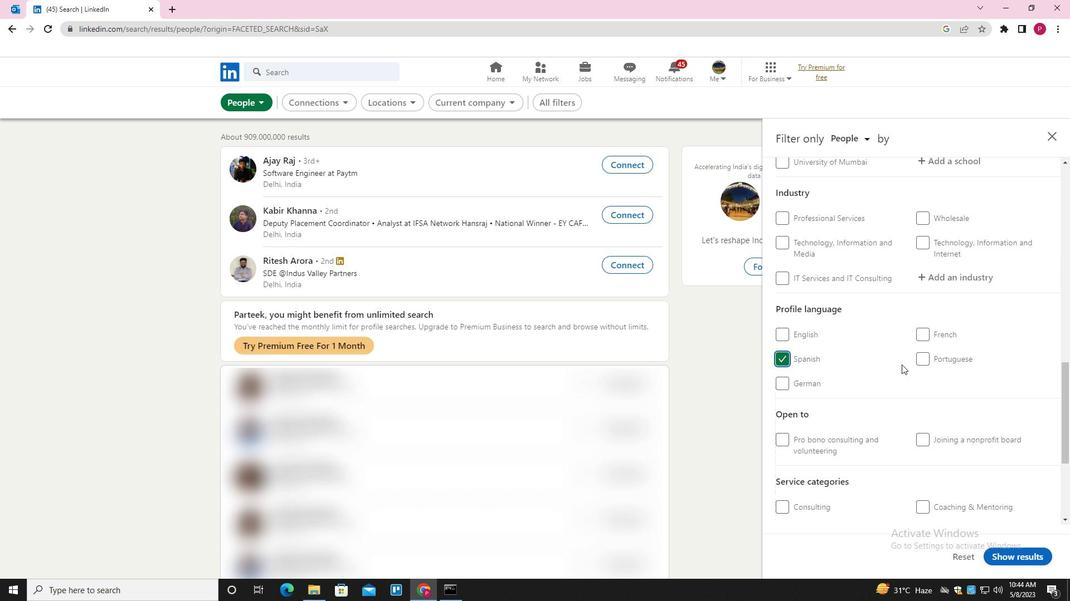 
Action: Mouse scrolled (901, 365) with delta (0, 0)
Screenshot: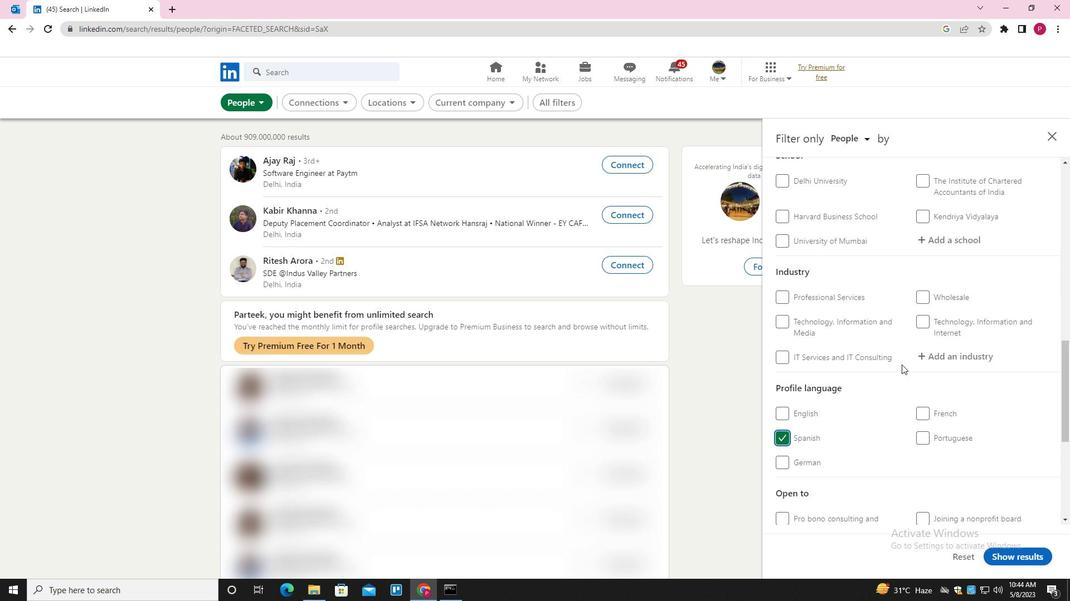
Action: Mouse scrolled (901, 365) with delta (0, 0)
Screenshot: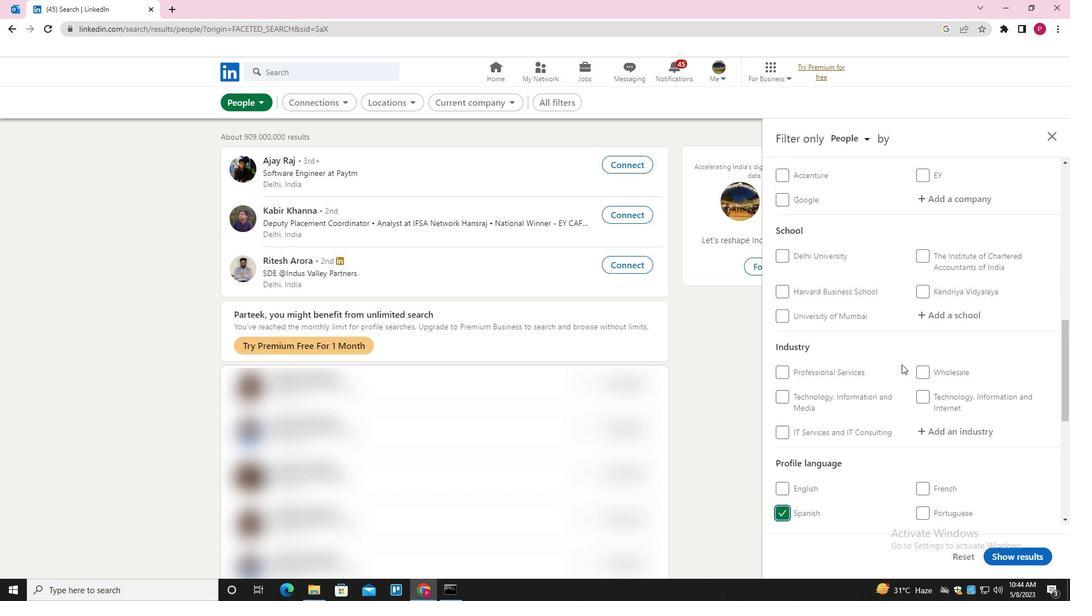 
Action: Mouse moved to (944, 260)
Screenshot: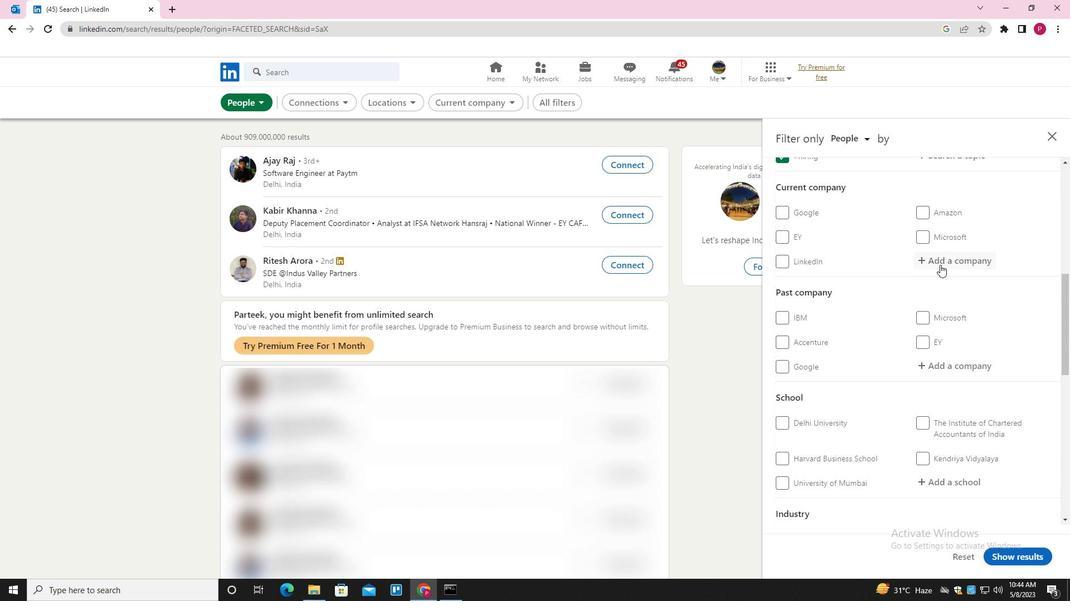 
Action: Mouse pressed left at (944, 260)
Screenshot: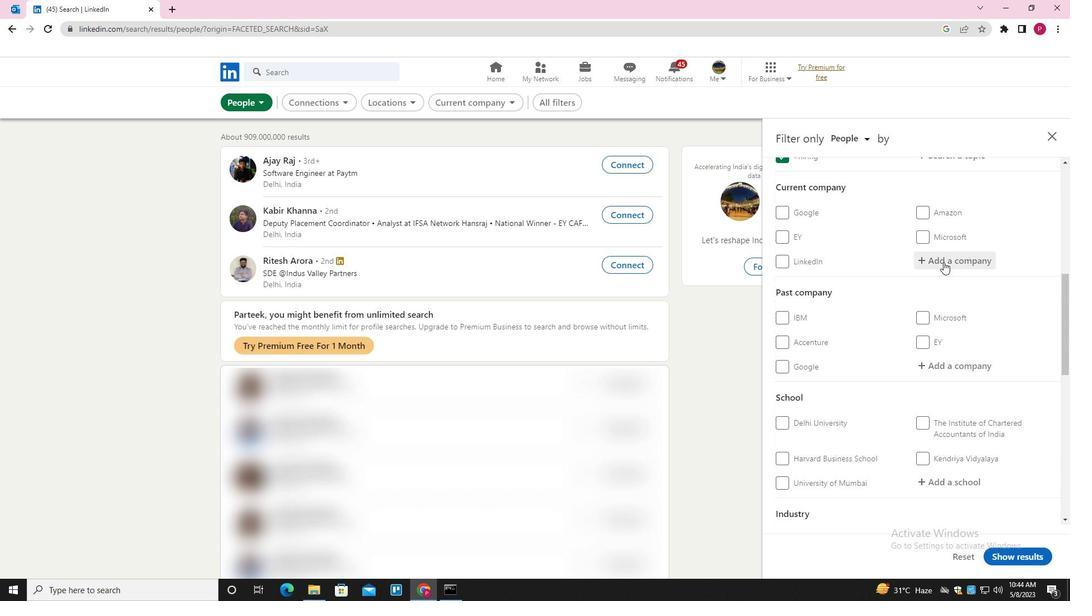 
Action: Mouse moved to (945, 264)
Screenshot: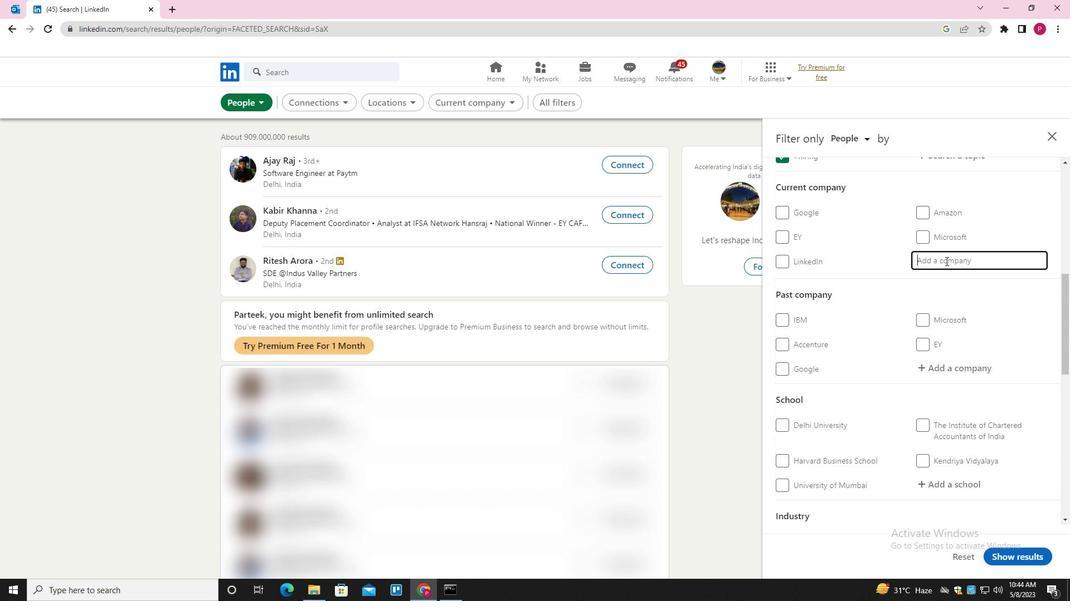 
Action: Key pressed <Key.shift>GETRONICS<Key.down><Key.enter>
Screenshot: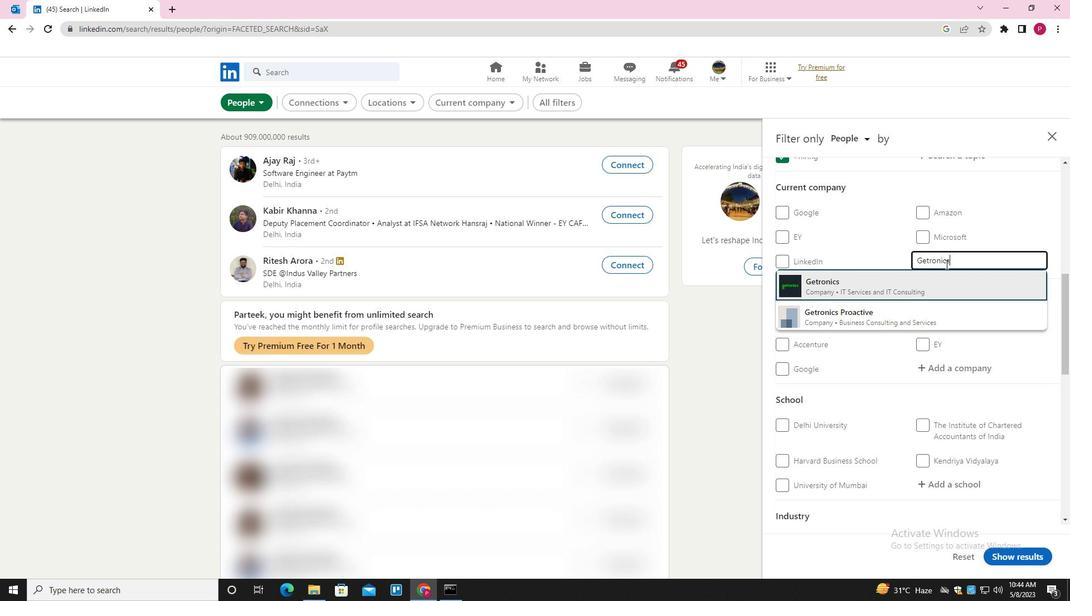 
Action: Mouse moved to (918, 357)
Screenshot: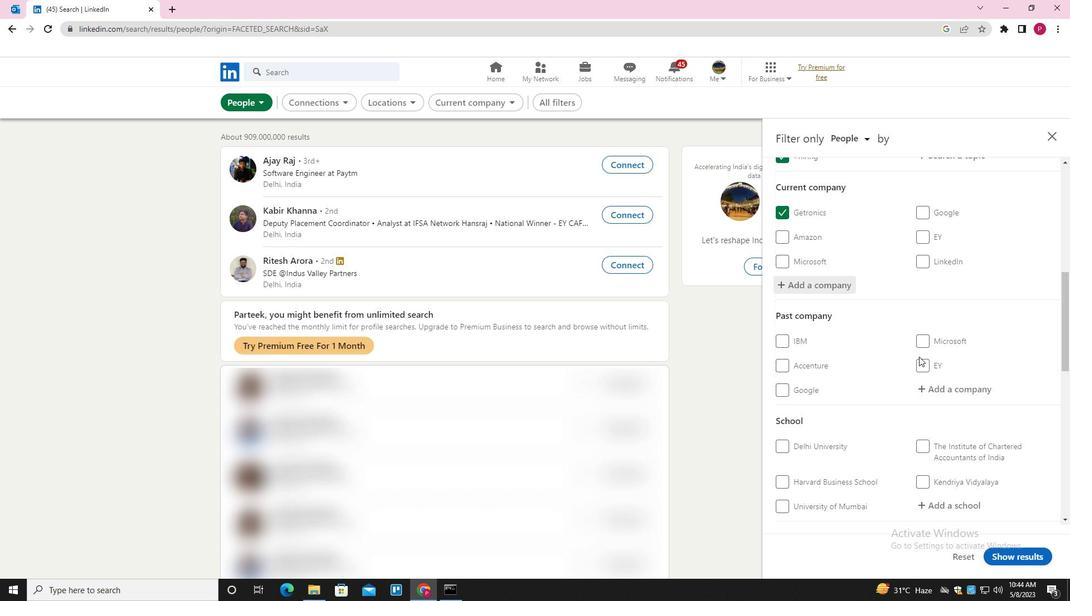
Action: Mouse scrolled (918, 357) with delta (0, 0)
Screenshot: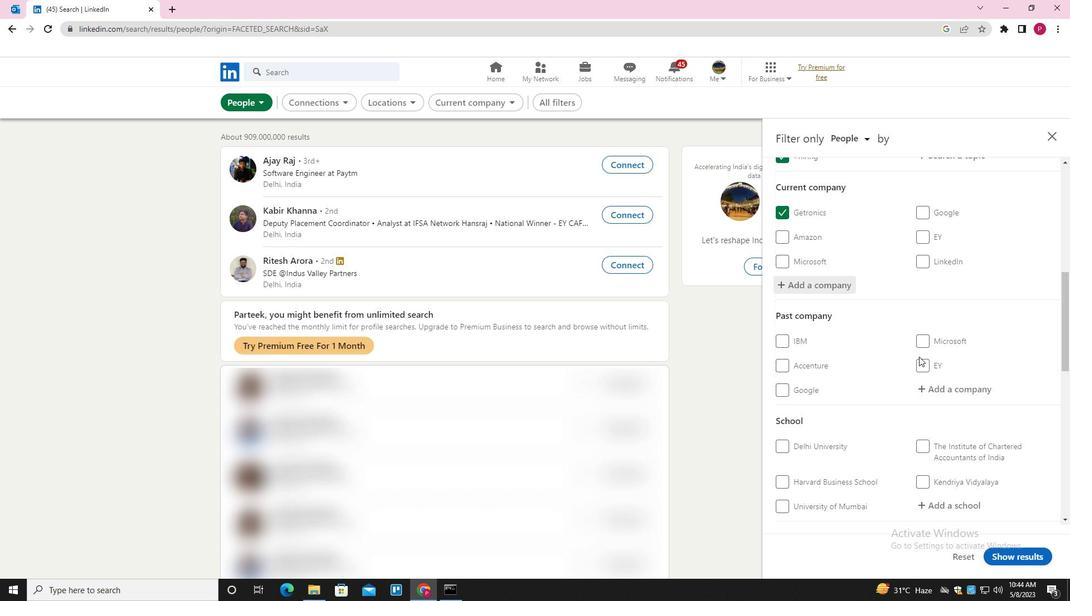 
Action: Mouse scrolled (918, 357) with delta (0, 0)
Screenshot: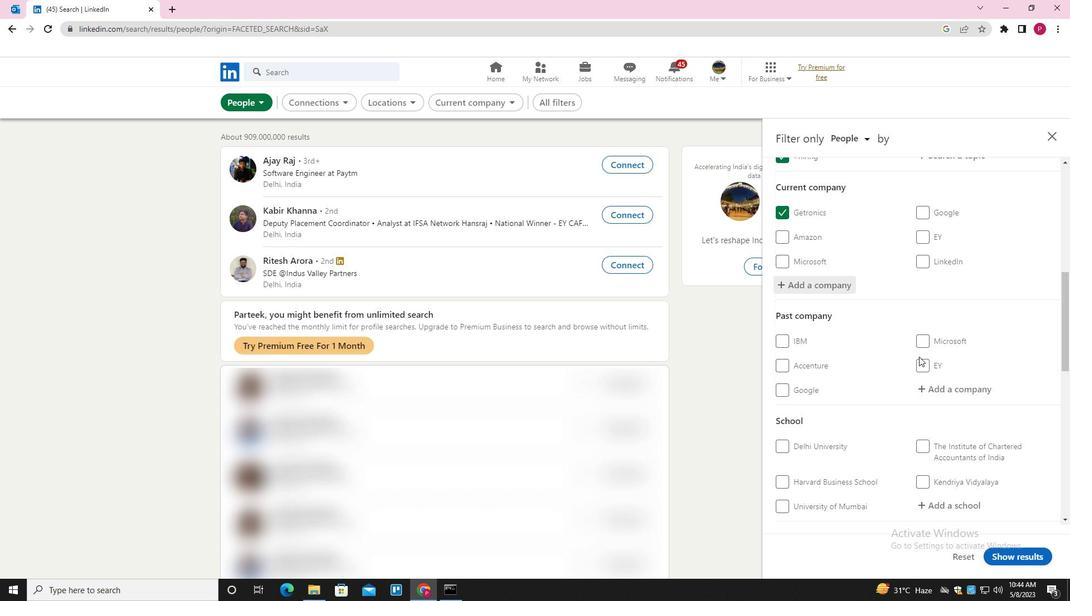 
Action: Mouse scrolled (918, 357) with delta (0, 0)
Screenshot: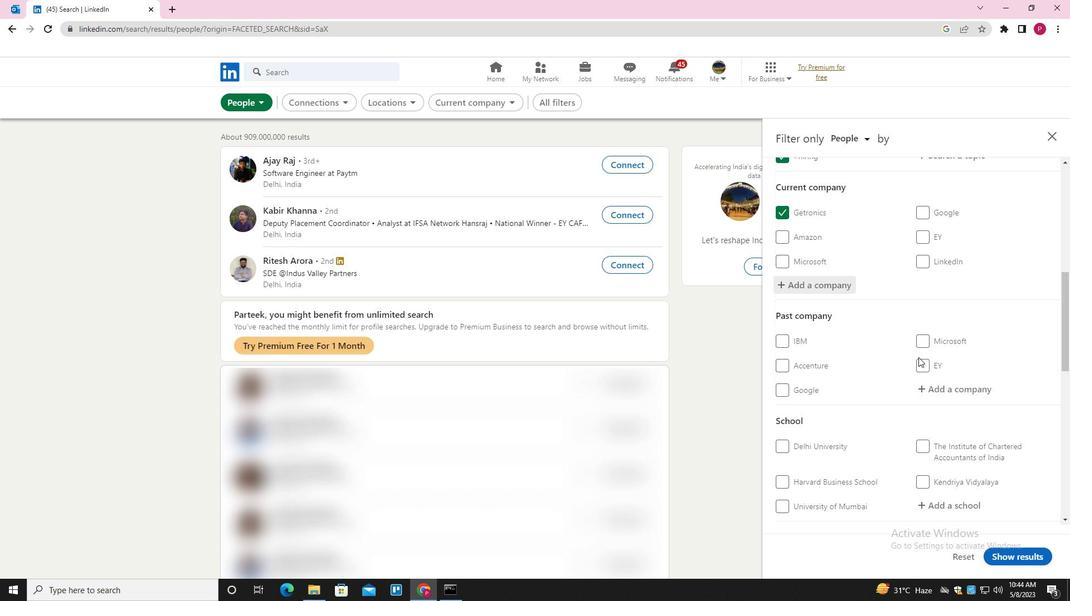 
Action: Mouse scrolled (918, 357) with delta (0, 0)
Screenshot: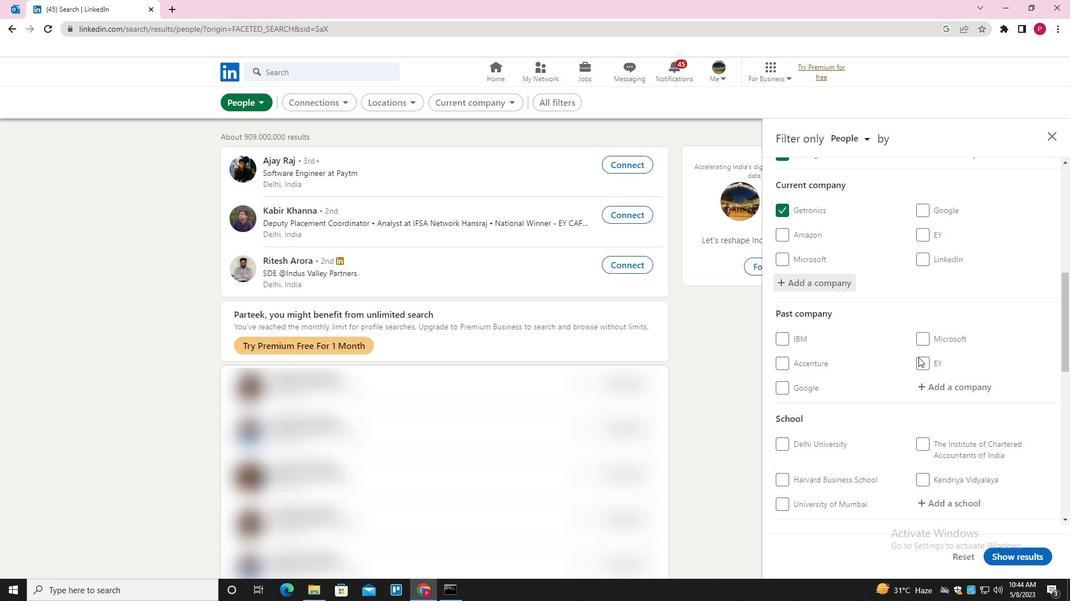 
Action: Mouse moved to (953, 283)
Screenshot: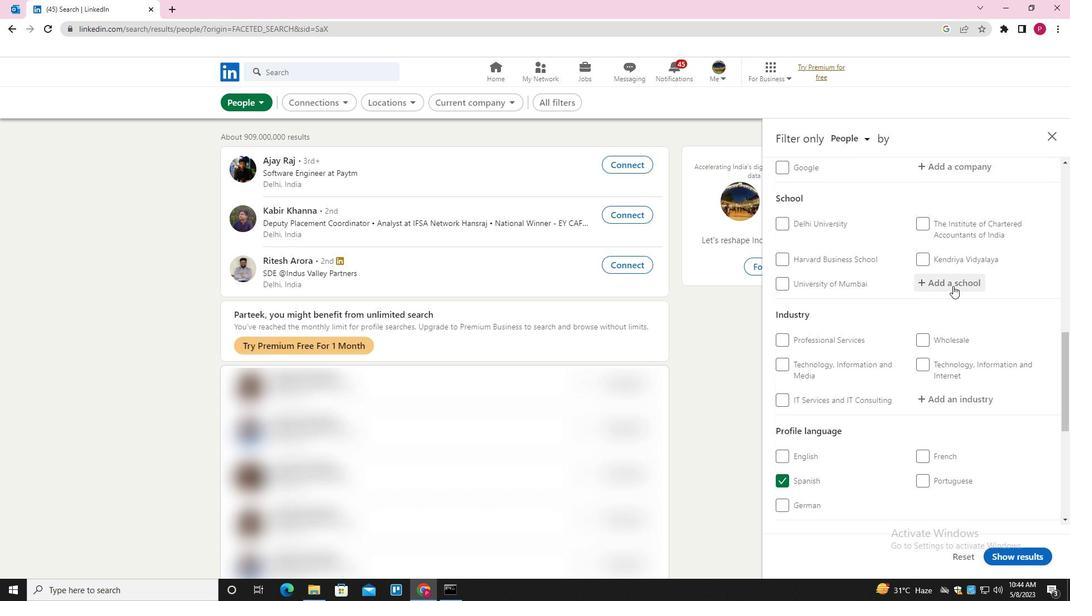
Action: Mouse pressed left at (953, 283)
Screenshot: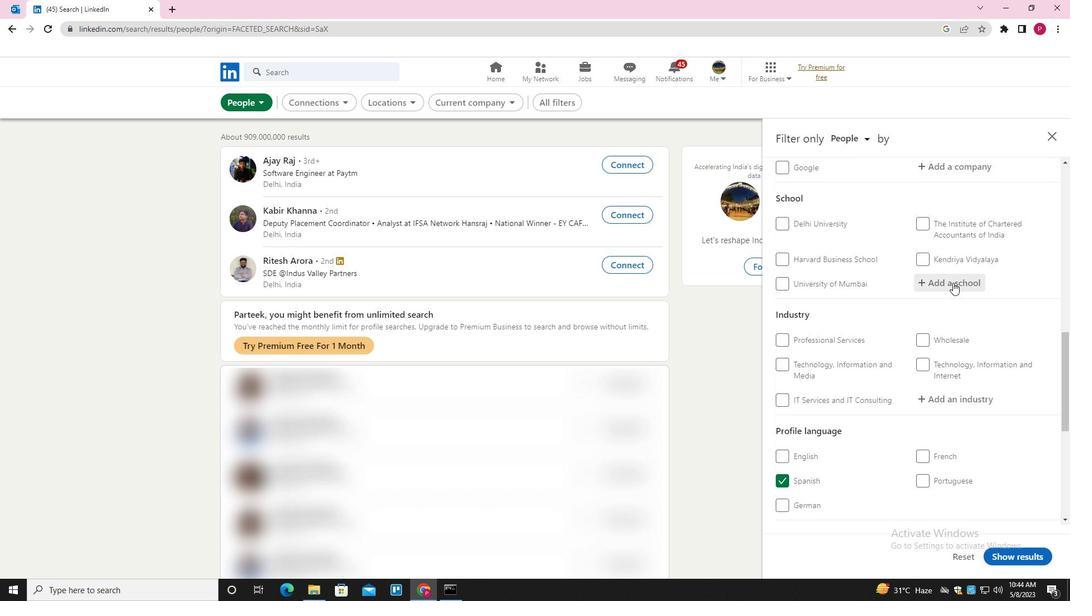 
Action: Mouse moved to (933, 307)
Screenshot: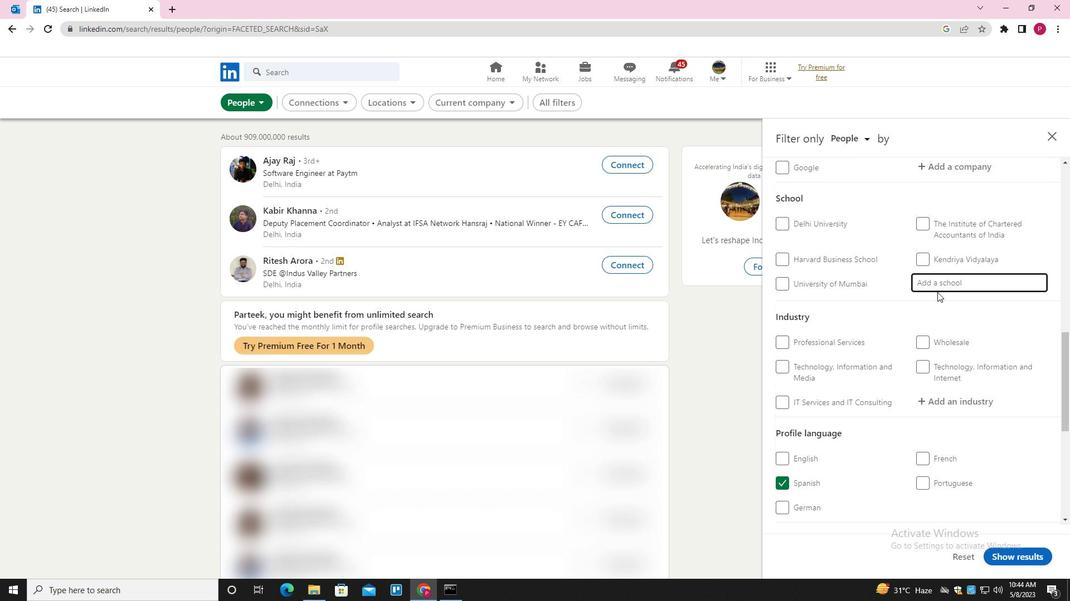 
Action: Key pressed <Key.shift>AGRICULTURE<Key.space><Key.shift>TECHNOLOGY<Key.space><Key.shift>JOBS<Key.down><Key.down><Key.enter>
Screenshot: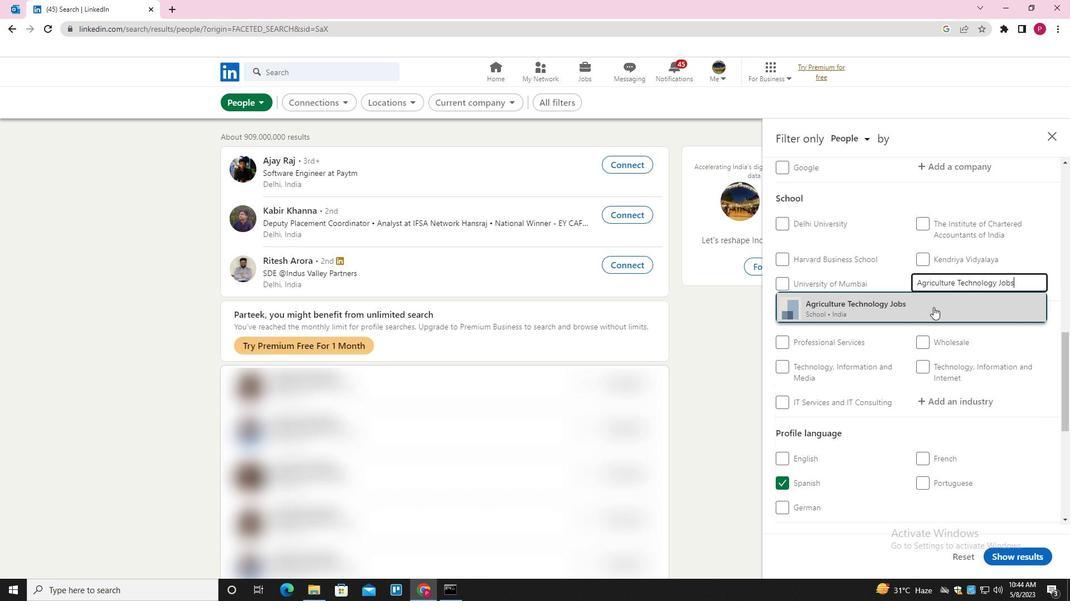 
Action: Mouse scrolled (933, 307) with delta (0, 0)
Screenshot: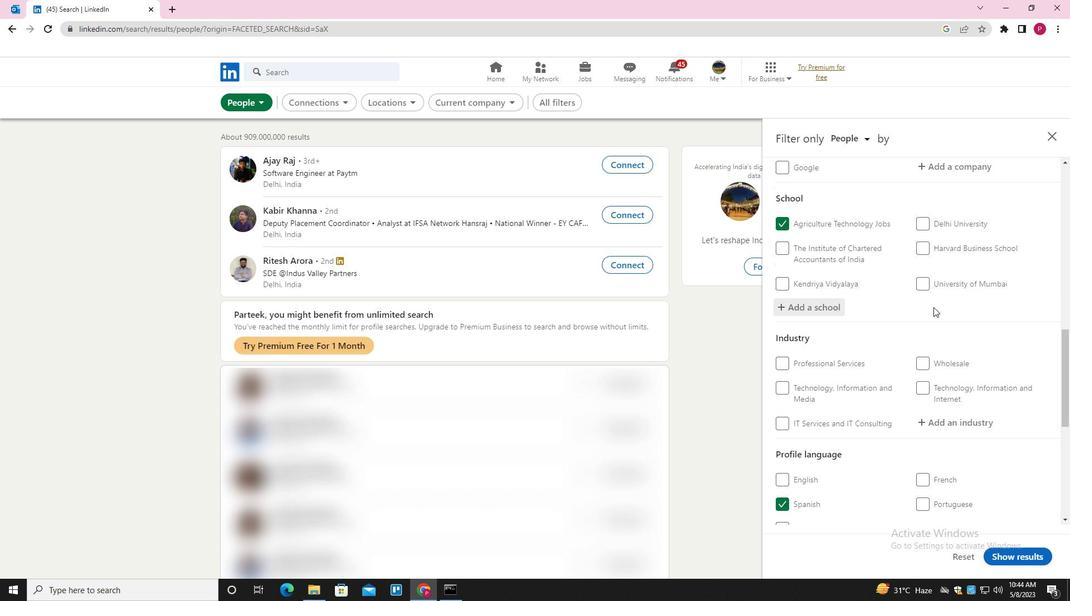 
Action: Mouse scrolled (933, 307) with delta (0, 0)
Screenshot: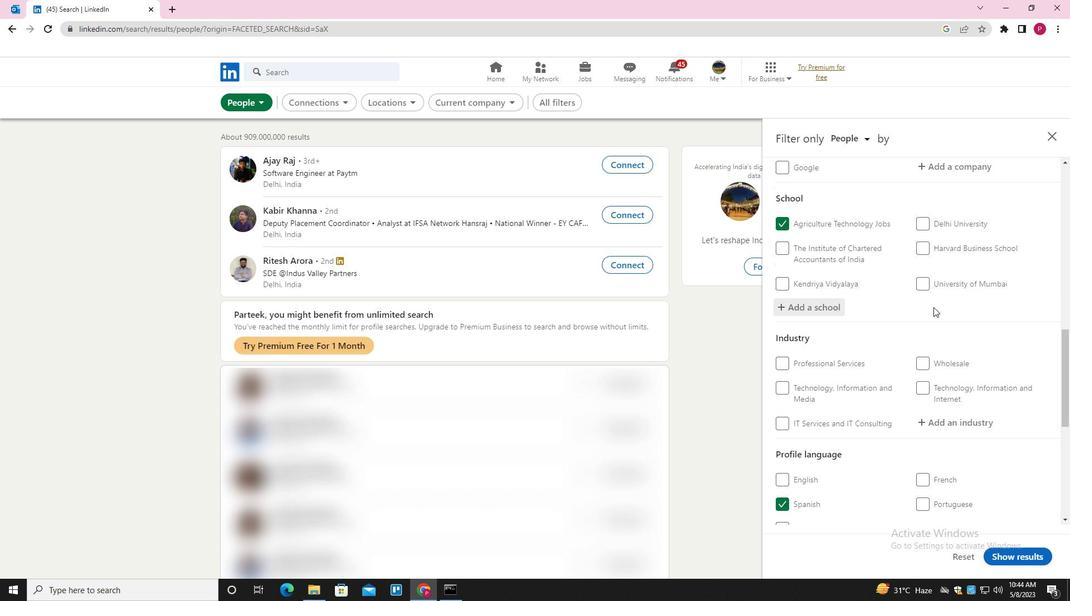 
Action: Mouse moved to (947, 308)
Screenshot: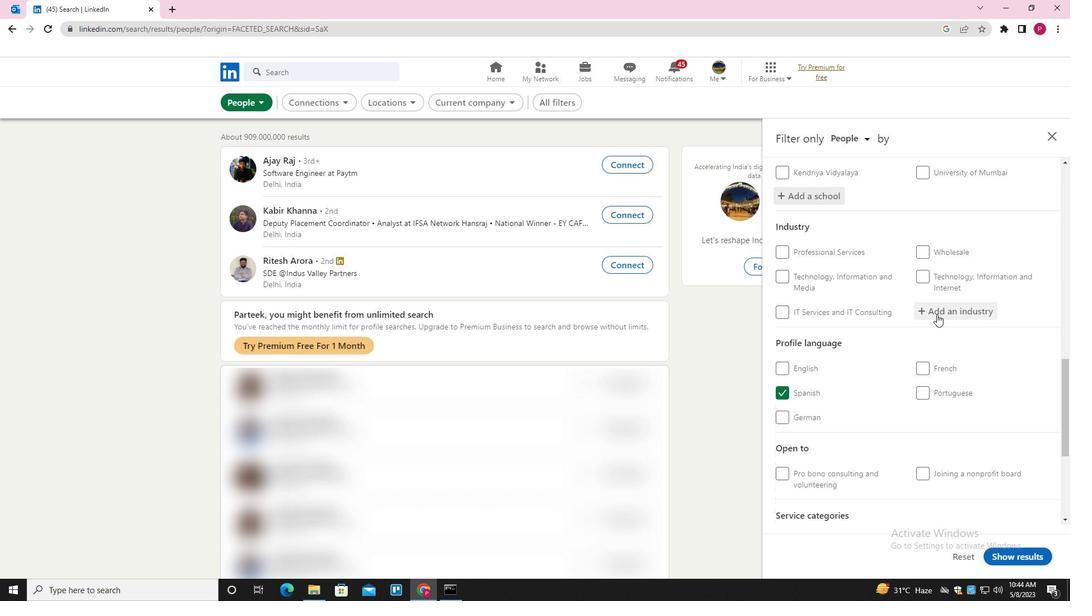 
Action: Mouse pressed left at (947, 308)
Screenshot: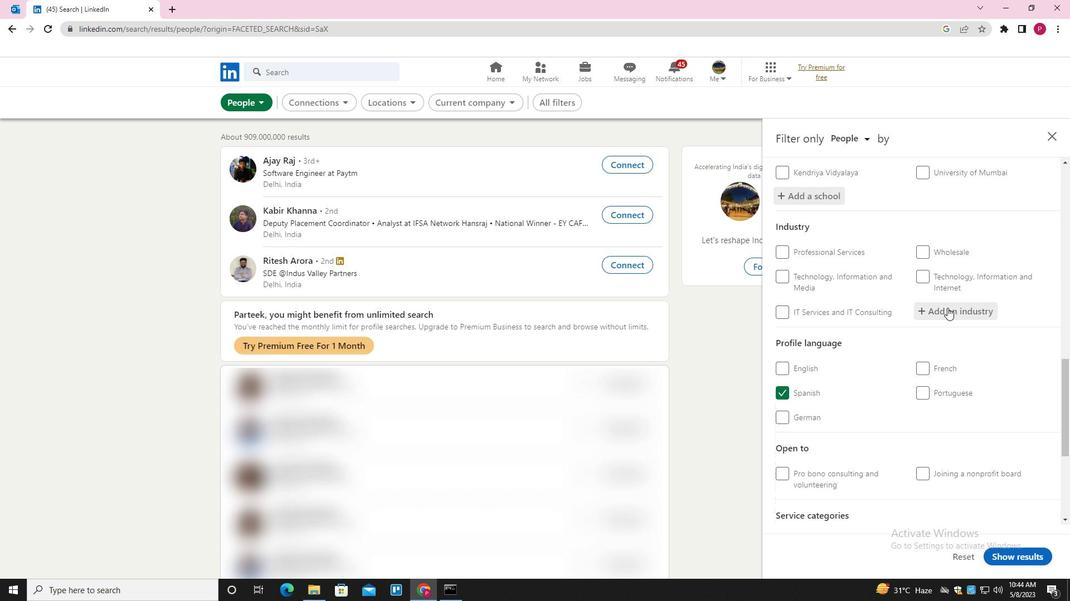 
Action: Key pressed <Key.shift>COMMERCIAL<Key.space>AND<Key.space><Key.shift>INDUSTRIAL<Key.space><Key.shift><Key.shift><Key.shift><Key.shift><Key.shift>EQUIPMET<Key.space><Key.backspace><Key.backspace><Key.backspace><Key.backspace>MENT<Key.space><Key.shift>RENTAL<Key.down><Key.enter>
Screenshot: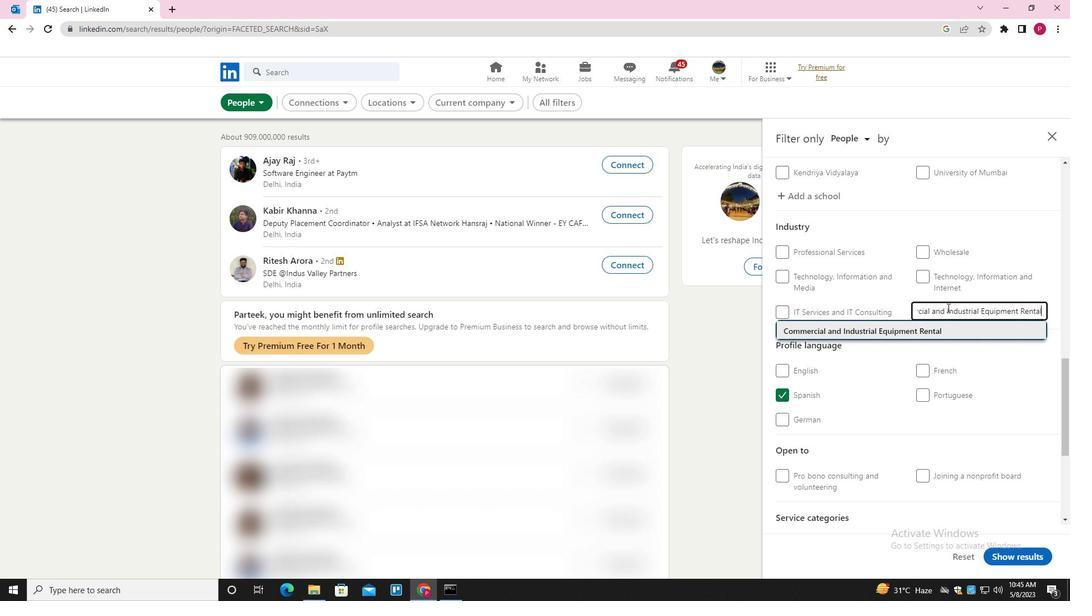 
Action: Mouse moved to (914, 385)
Screenshot: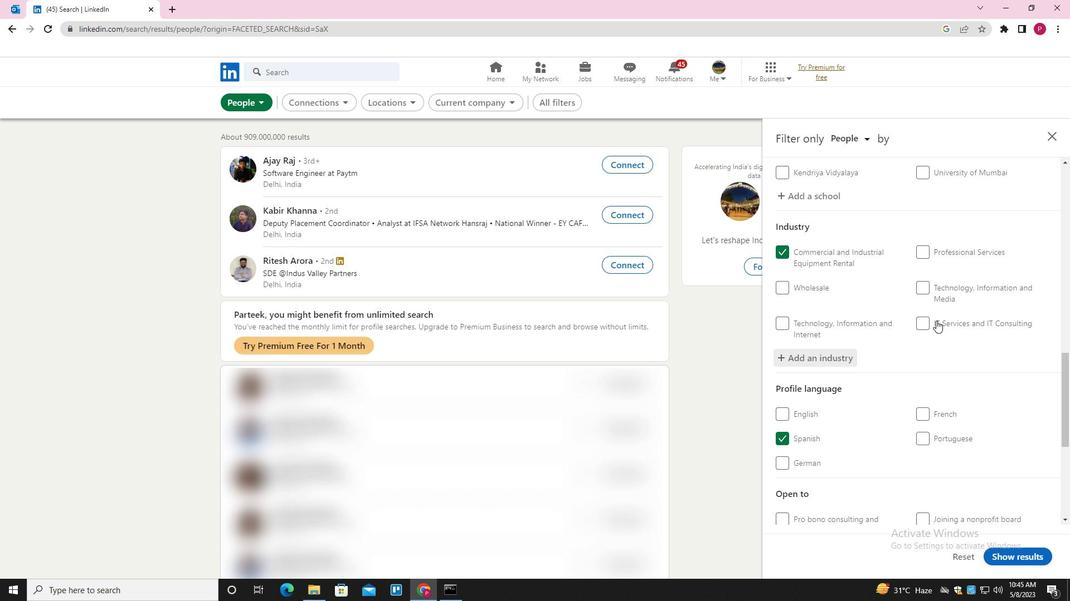 
Action: Mouse scrolled (914, 384) with delta (0, 0)
Screenshot: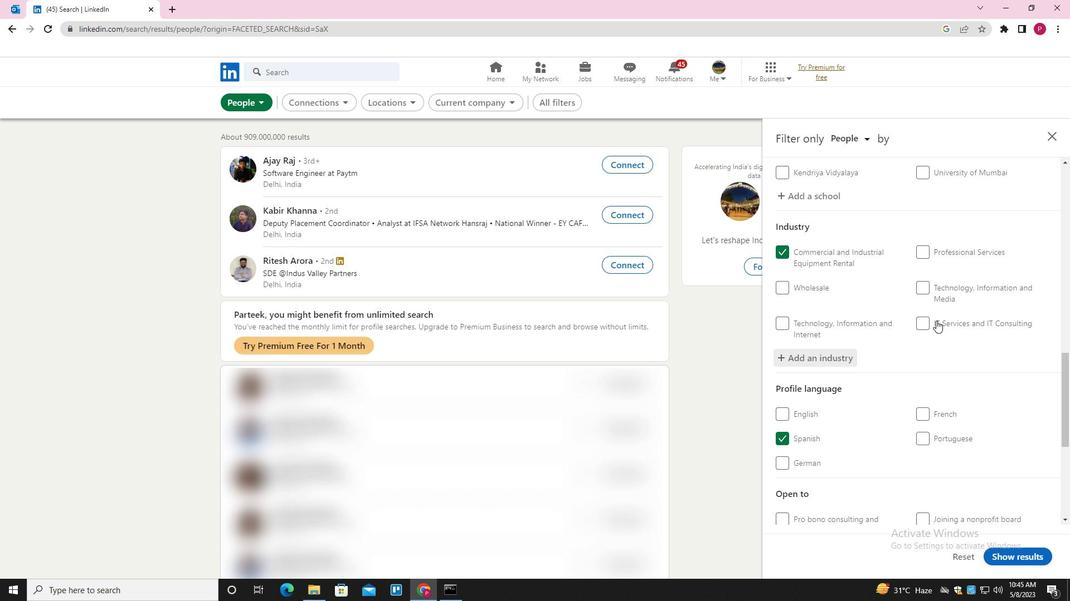 
Action: Mouse moved to (905, 423)
Screenshot: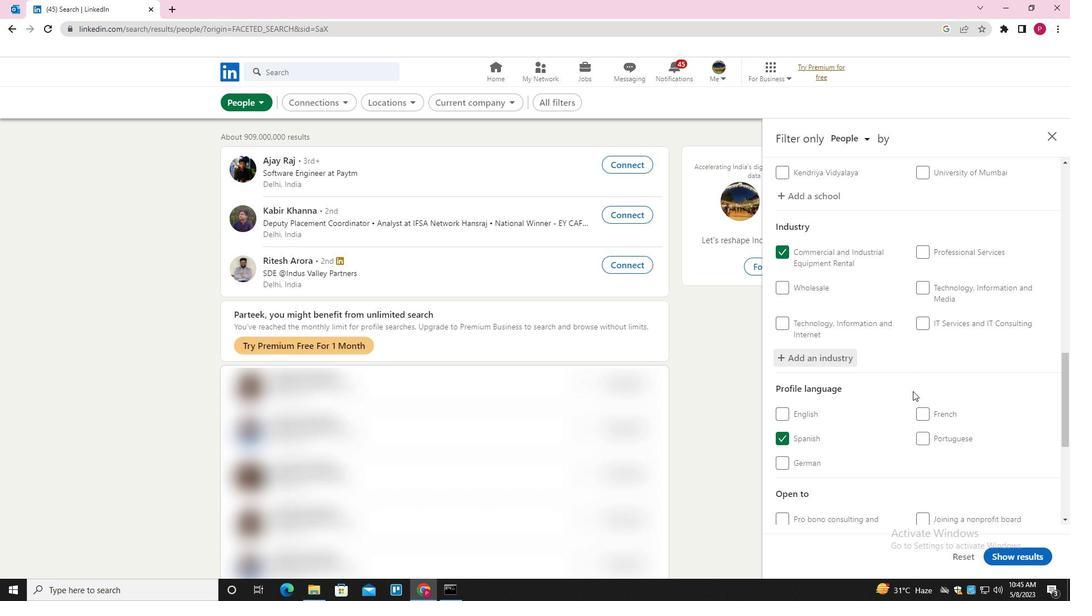 
Action: Mouse scrolled (905, 422) with delta (0, 0)
Screenshot: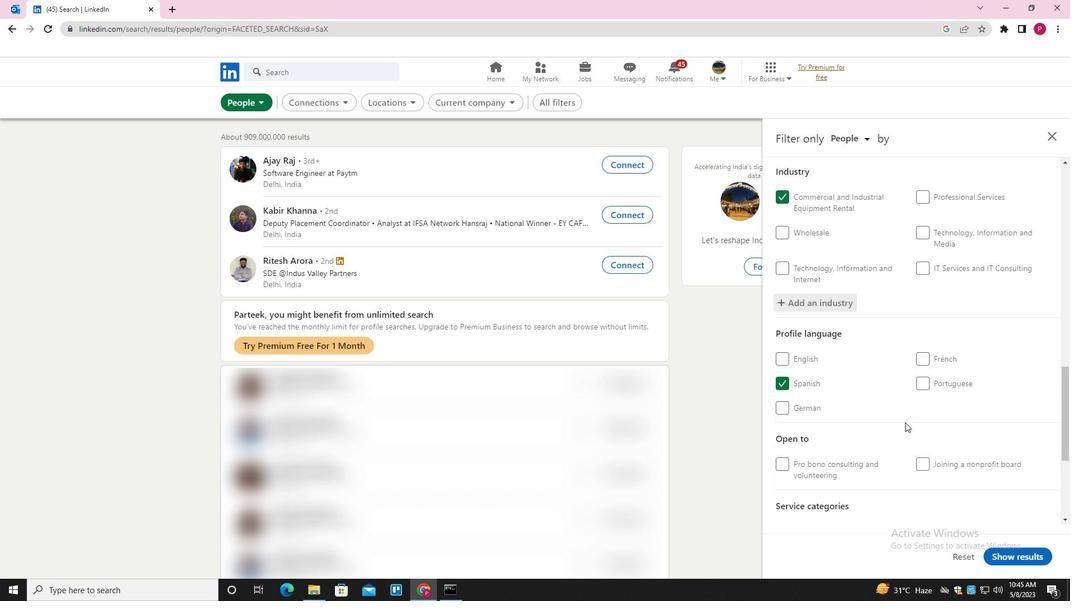 
Action: Mouse scrolled (905, 422) with delta (0, 0)
Screenshot: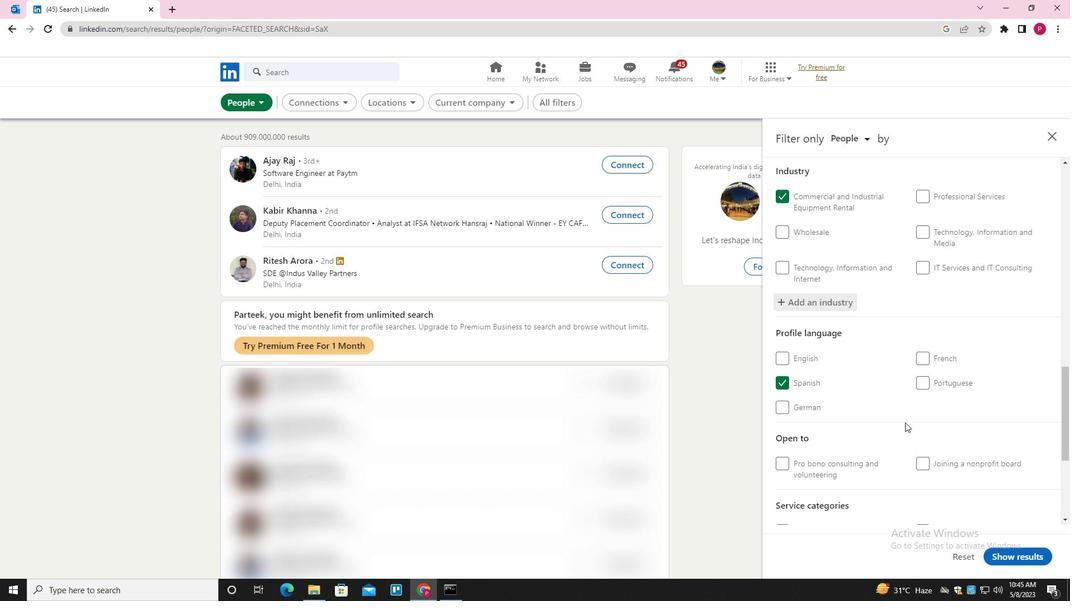 
Action: Mouse scrolled (905, 422) with delta (0, 0)
Screenshot: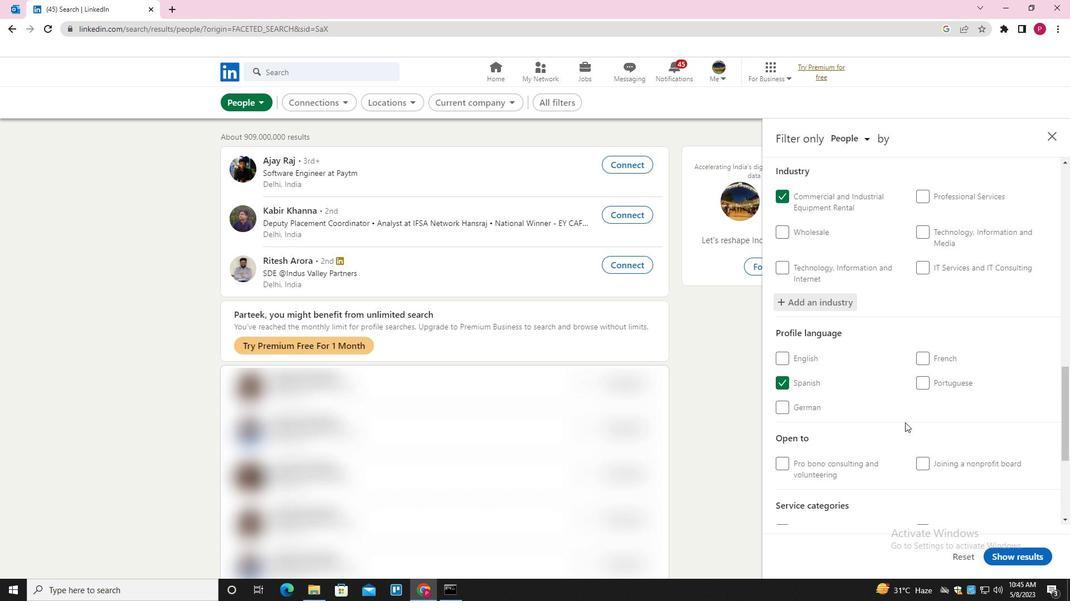 
Action: Mouse scrolled (905, 422) with delta (0, 0)
Screenshot: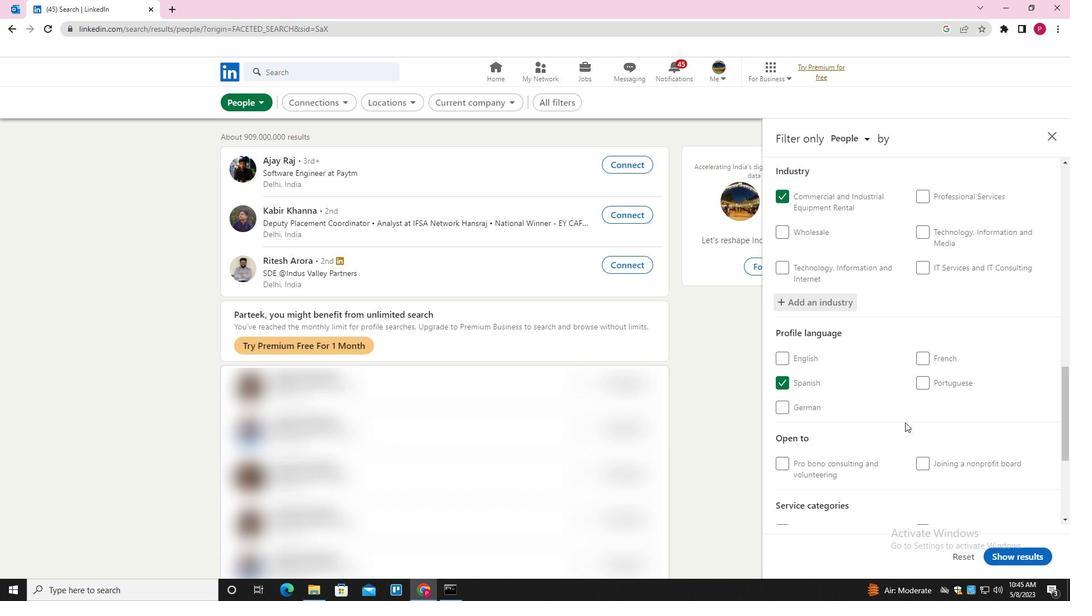 
Action: Mouse moved to (967, 359)
Screenshot: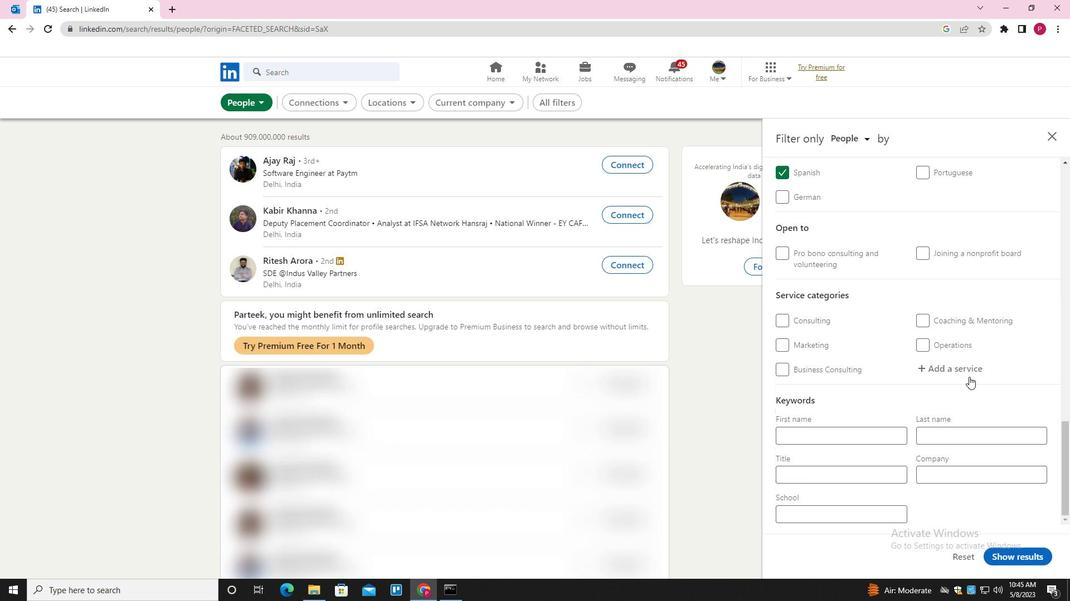 
Action: Mouse pressed left at (967, 359)
Screenshot: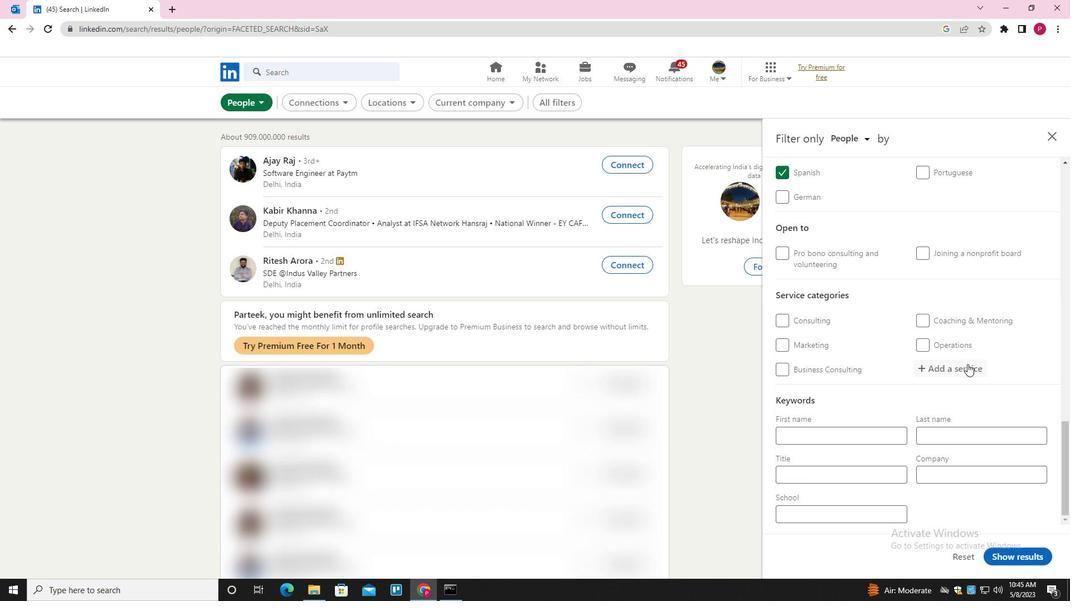 
Action: Key pressed <Key.shift>HUMAN<Key.space><Key.shift>RESOURCES<Key.down><Key.enter>
Screenshot: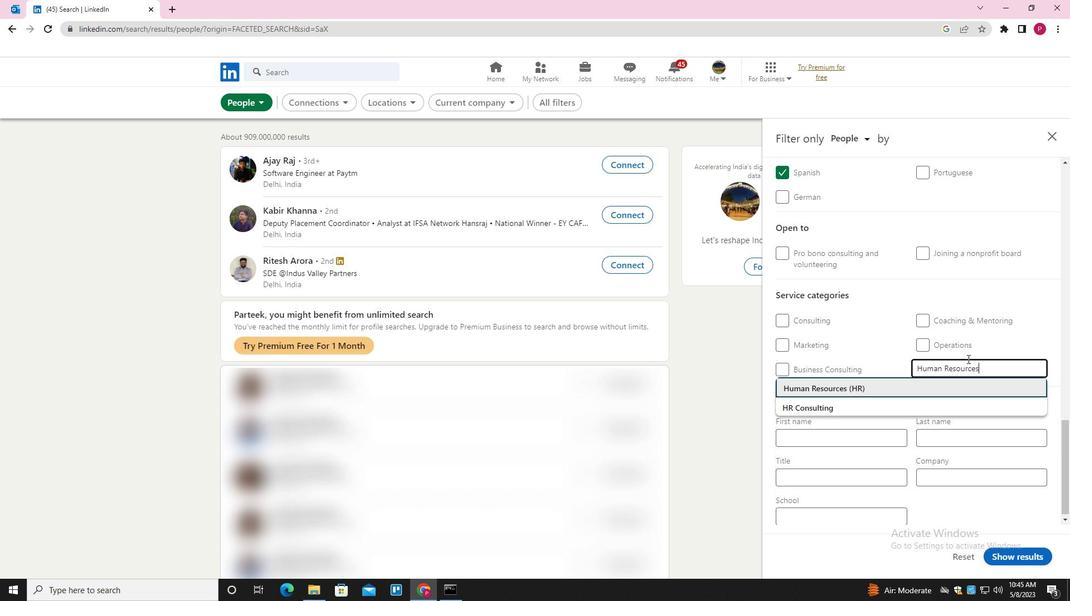 
Action: Mouse scrolled (967, 358) with delta (0, 0)
Screenshot: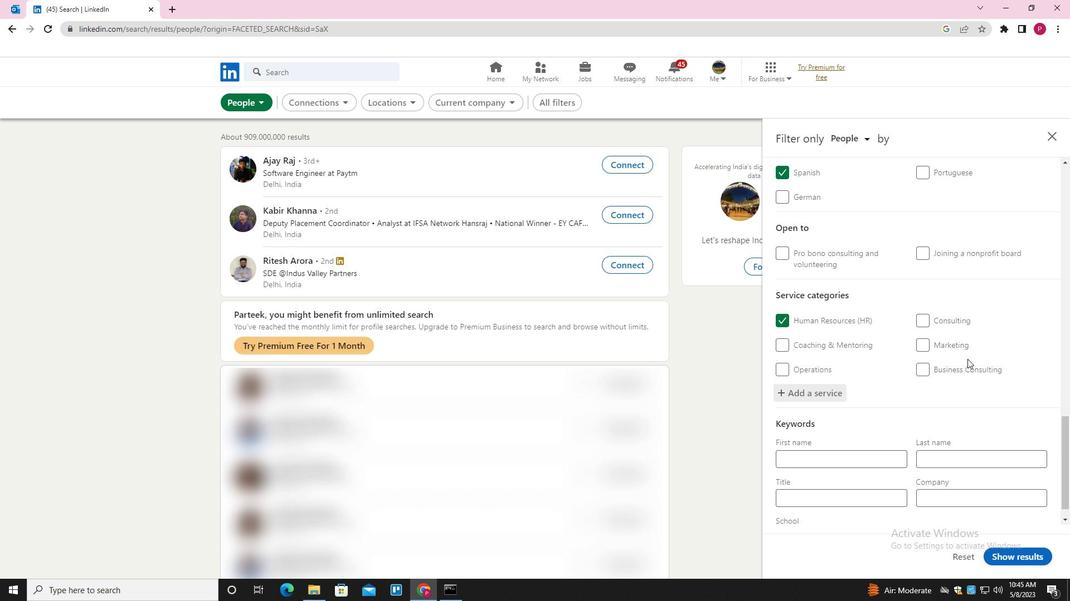 
Action: Mouse moved to (967, 358)
Screenshot: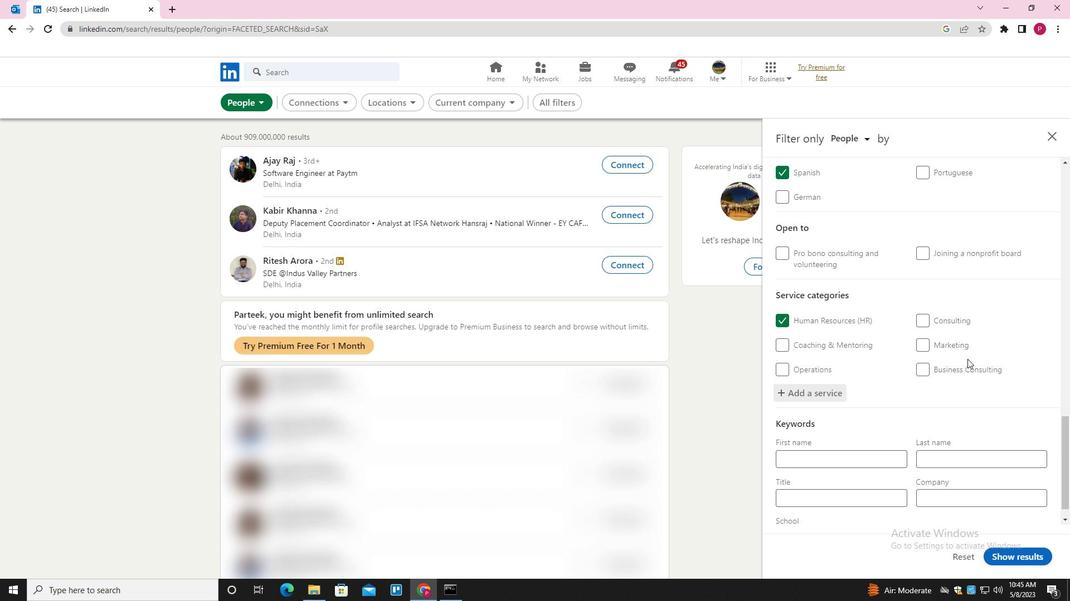 
Action: Mouse scrolled (967, 358) with delta (0, 0)
Screenshot: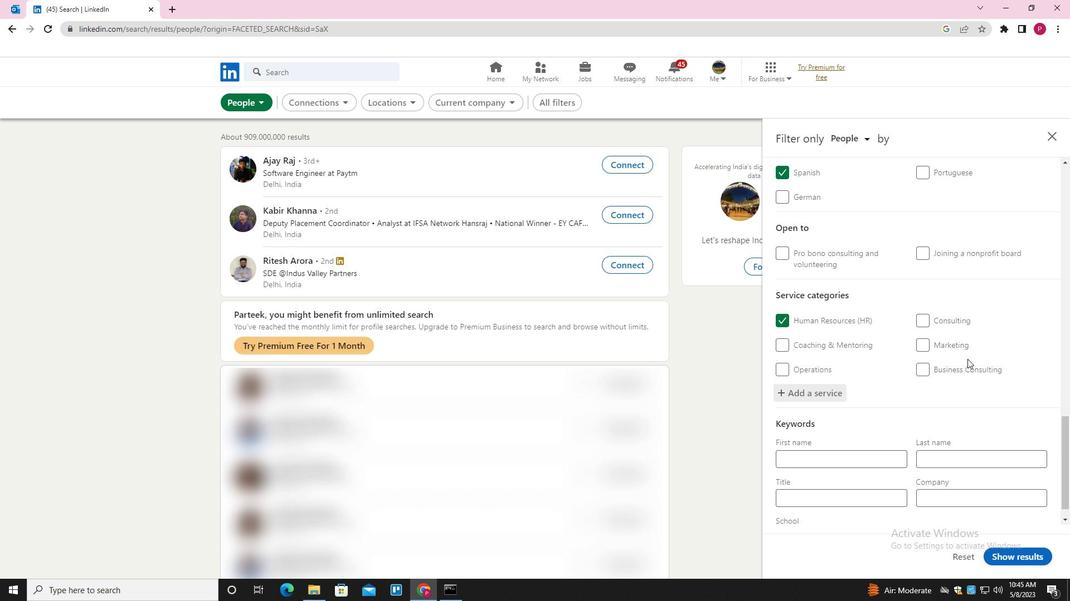 
Action: Mouse moved to (965, 358)
Screenshot: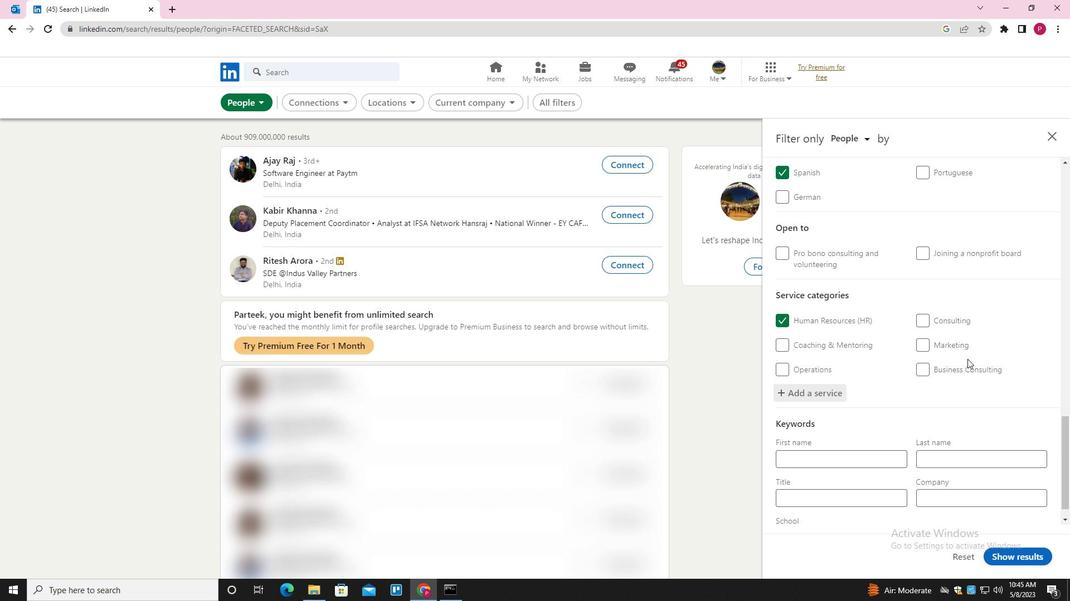 
Action: Mouse scrolled (965, 358) with delta (0, 0)
Screenshot: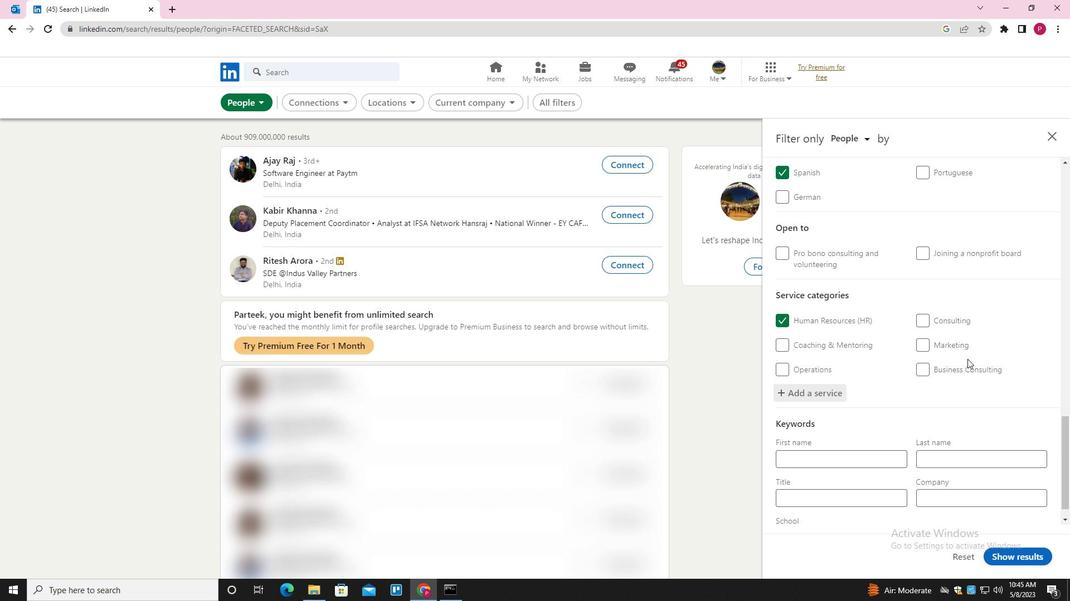 
Action: Mouse moved to (964, 359)
Screenshot: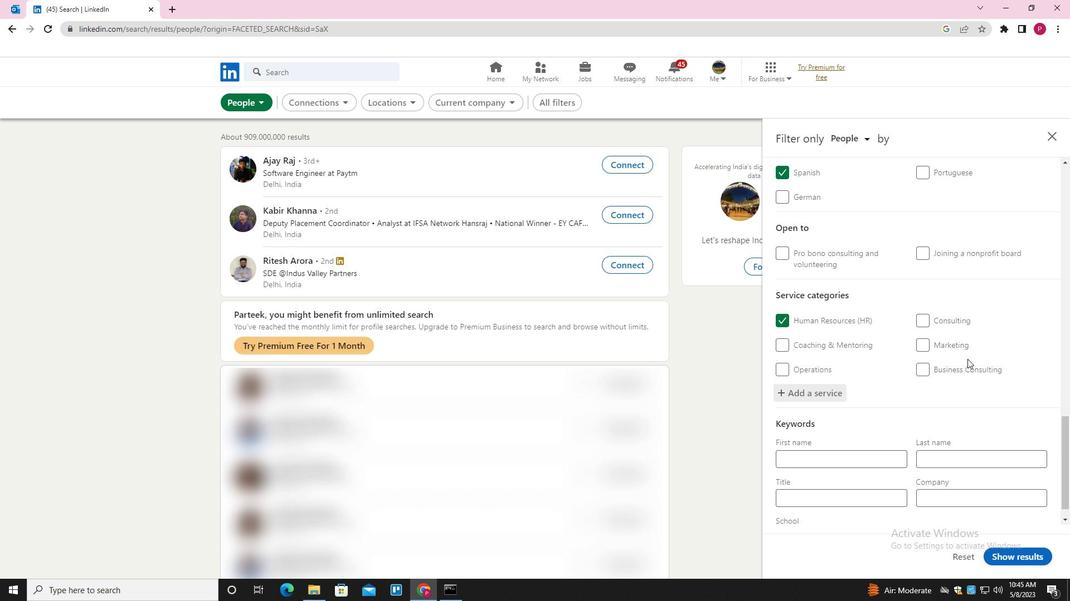 
Action: Mouse scrolled (964, 358) with delta (0, 0)
Screenshot: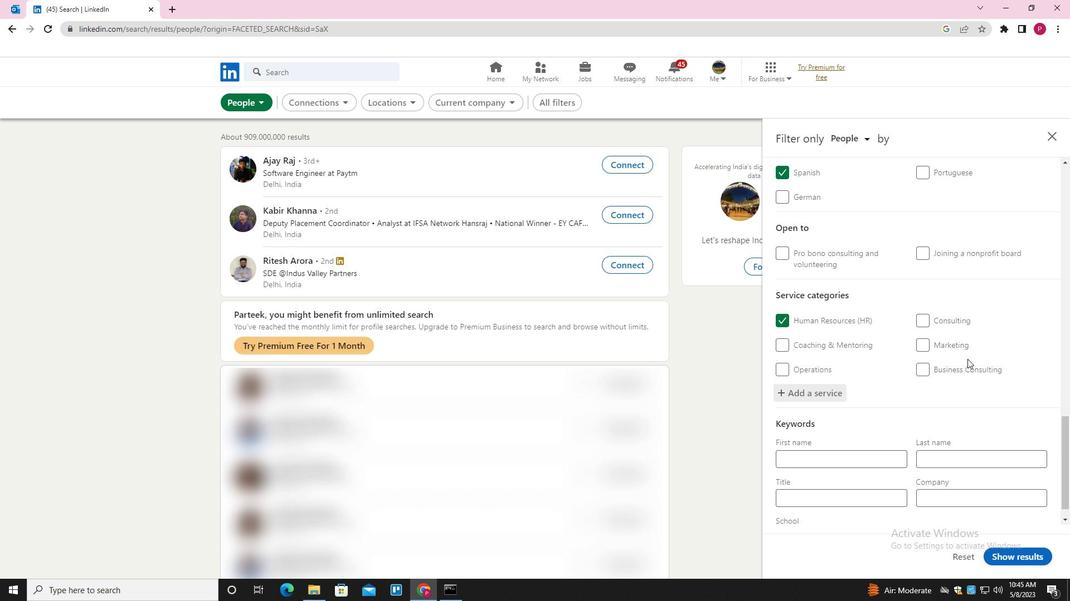
Action: Mouse moved to (963, 360)
Screenshot: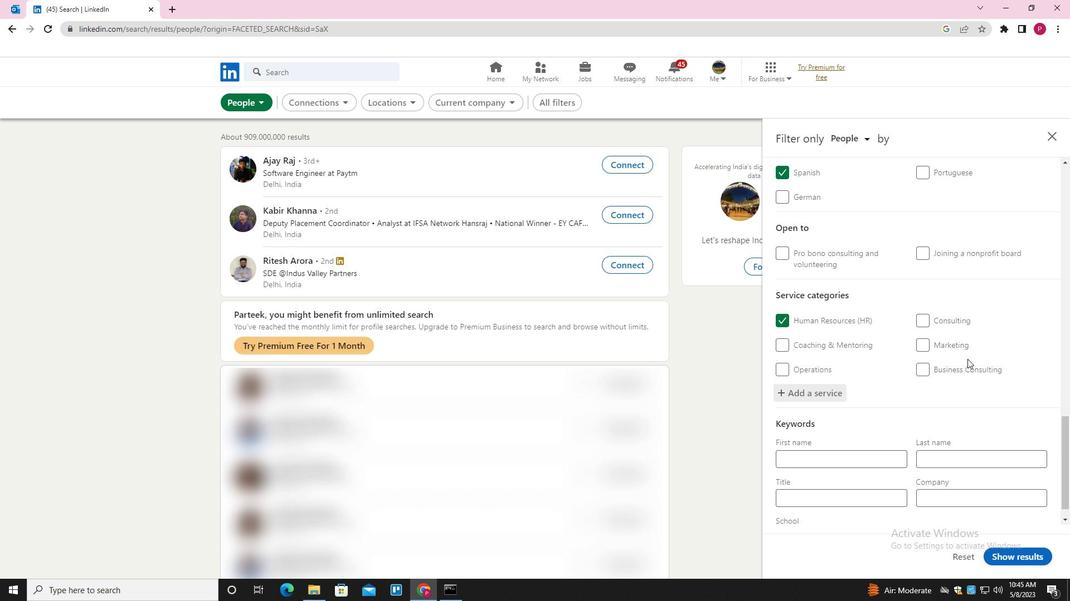 
Action: Mouse scrolled (963, 359) with delta (0, 0)
Screenshot: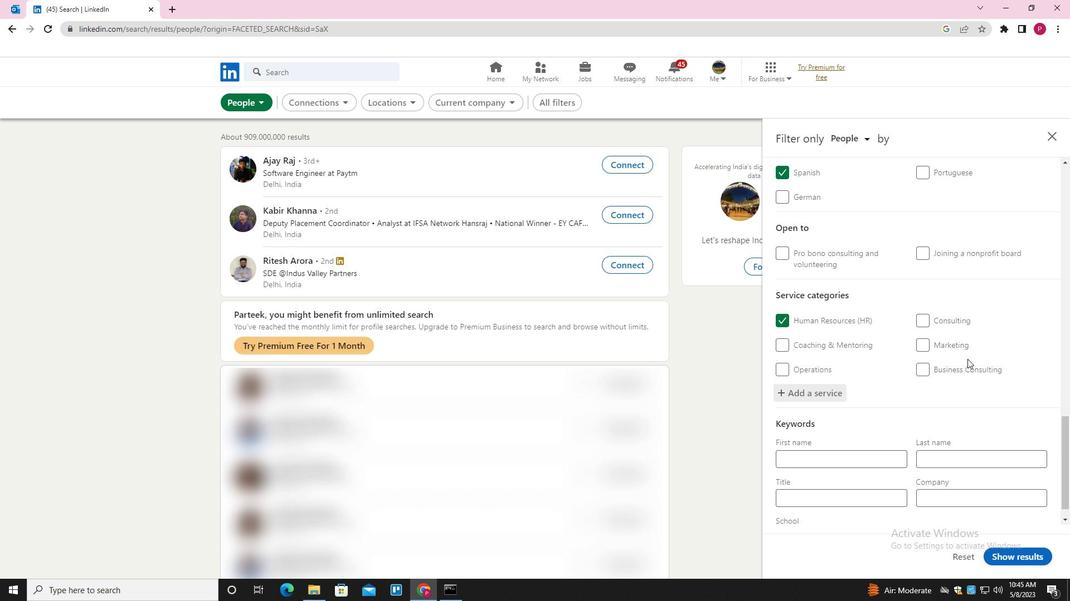 
Action: Mouse moved to (837, 474)
Screenshot: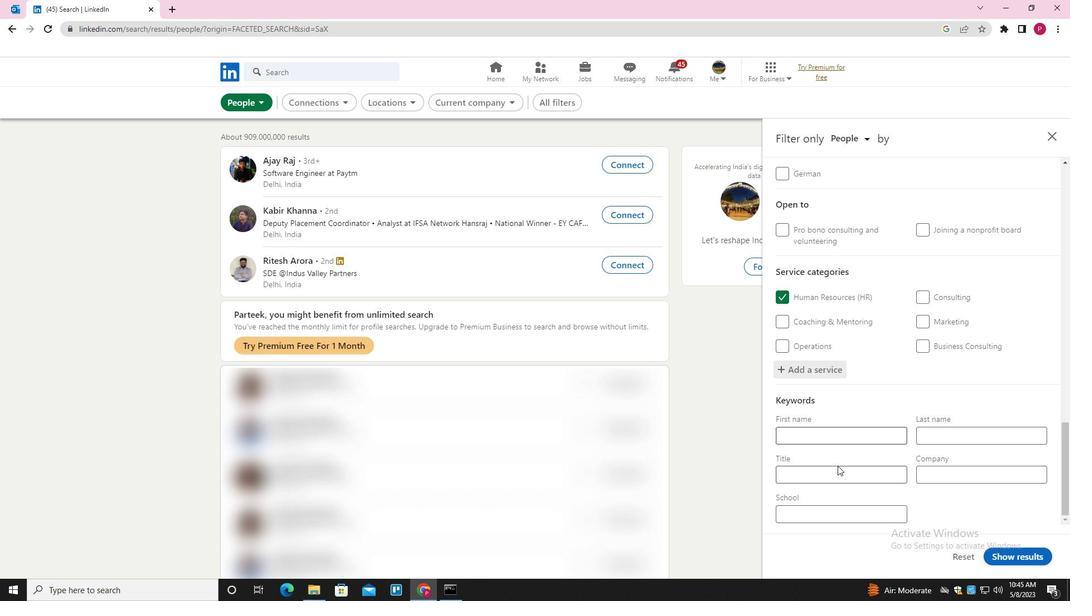 
Action: Mouse pressed left at (837, 474)
Screenshot: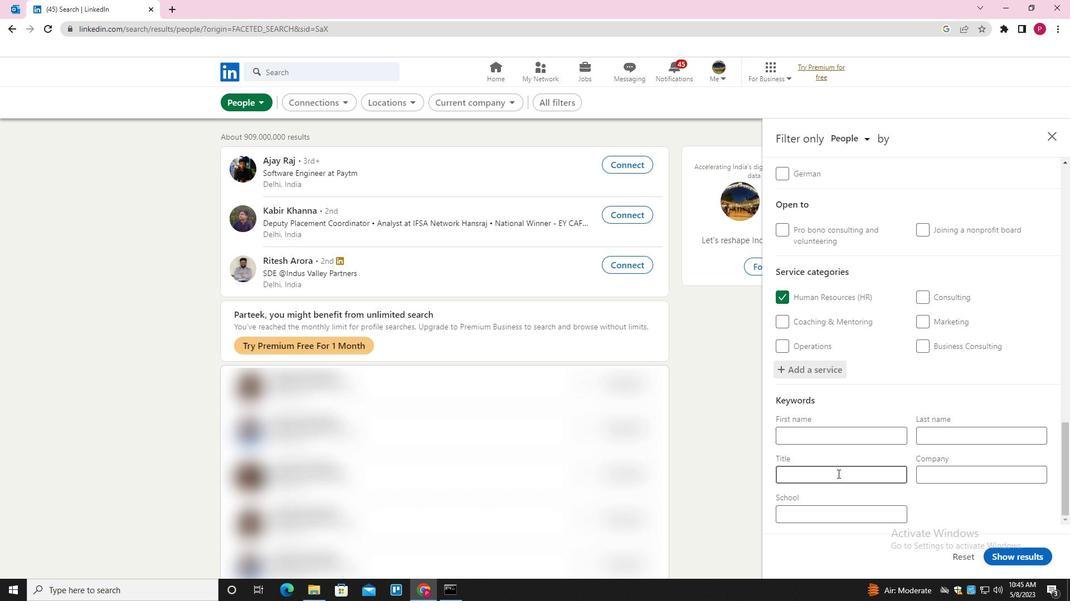 
Action: Mouse moved to (832, 475)
Screenshot: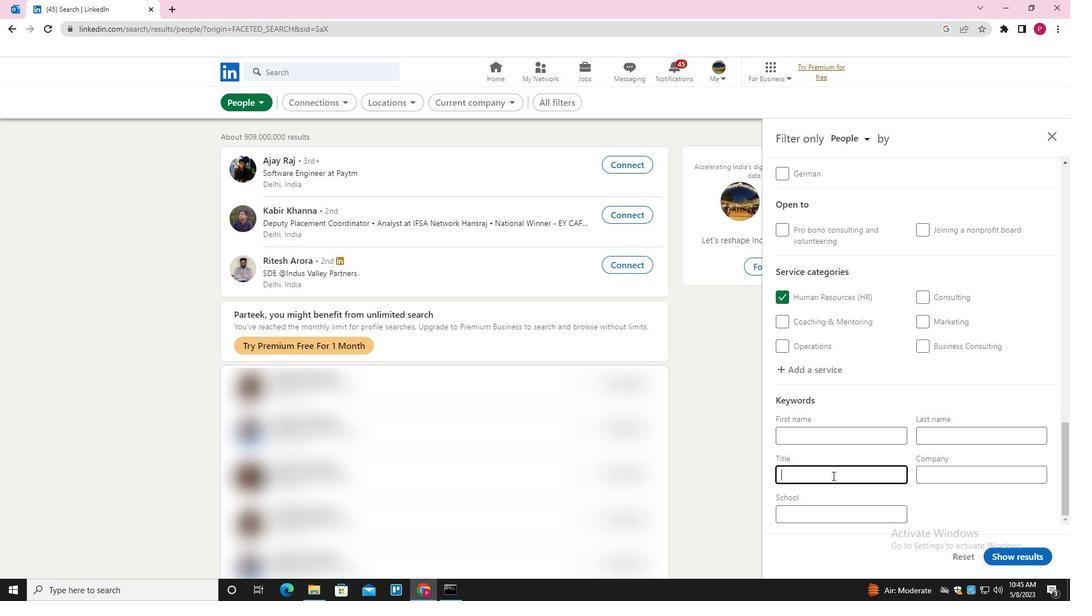 
Action: Key pressed <Key.shift>CASINO<Key.space><Key.shift>HOST
Screenshot: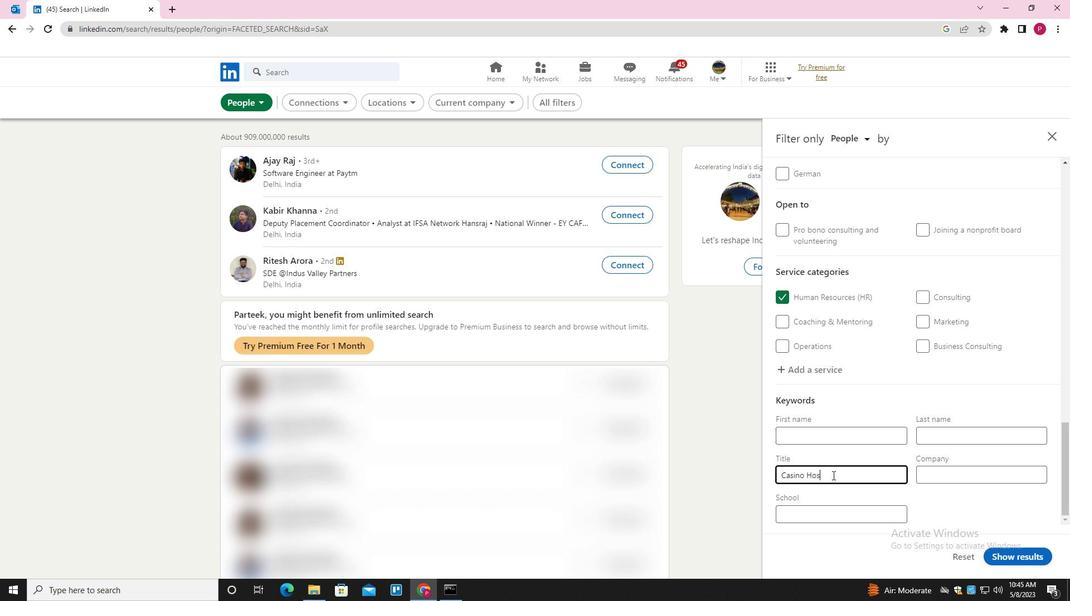
Action: Mouse moved to (998, 554)
Screenshot: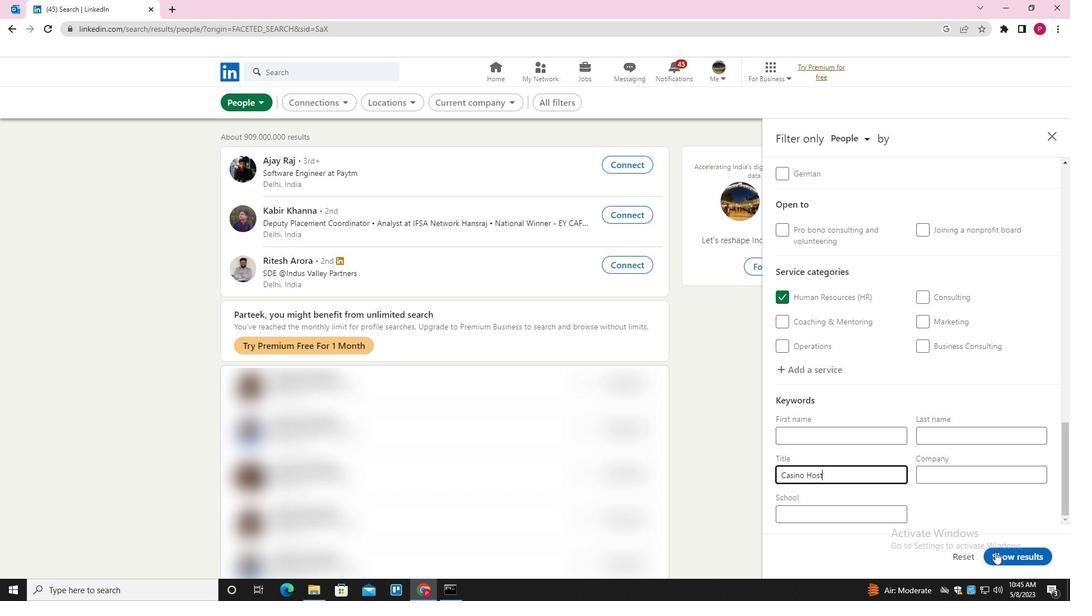 
Action: Mouse pressed left at (998, 554)
Screenshot: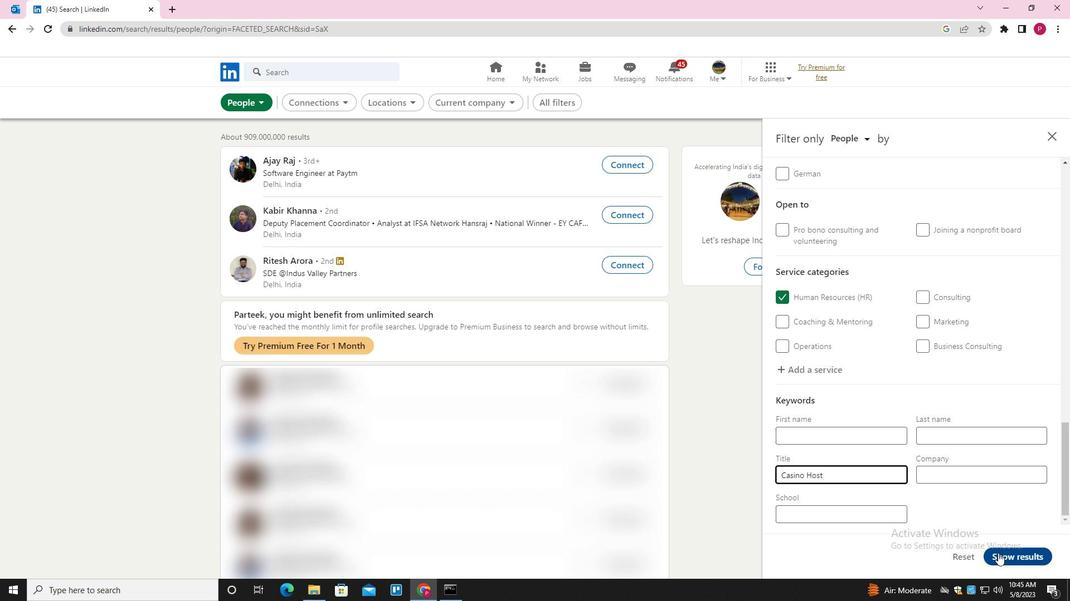 
Action: Mouse moved to (481, 263)
Screenshot: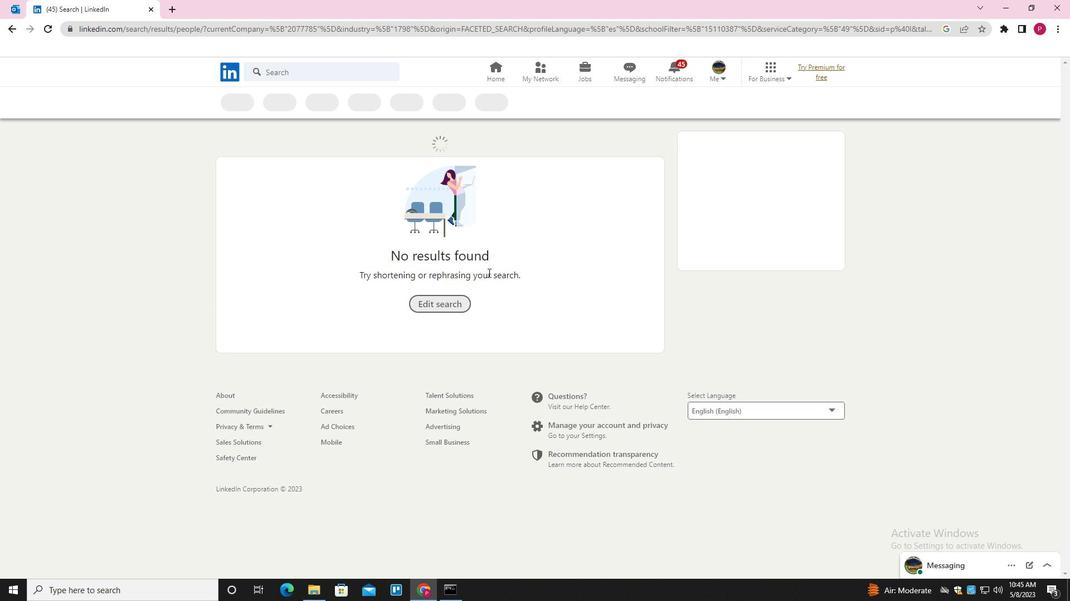 
